 Task: Forward email with the signature Donald Hall with the subject Performance review from softage.1@softage.net to softage.10@softage.net with the message I need your input on the best approach to resolving a project issue., select last sentence, change the font color from current to maroon and background color to red Send the email
Action: Mouse moved to (886, 75)
Screenshot: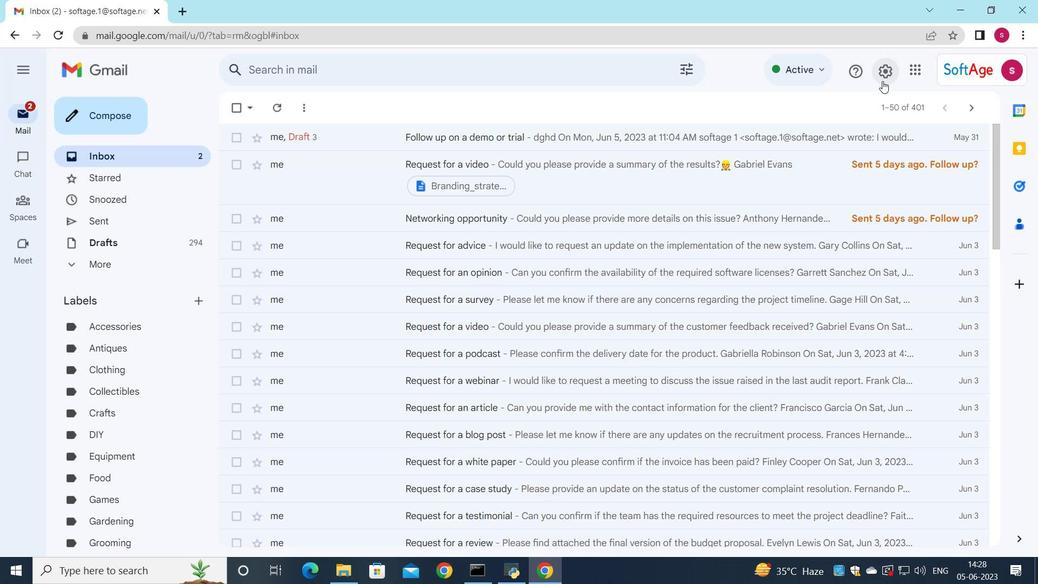 
Action: Mouse pressed left at (886, 75)
Screenshot: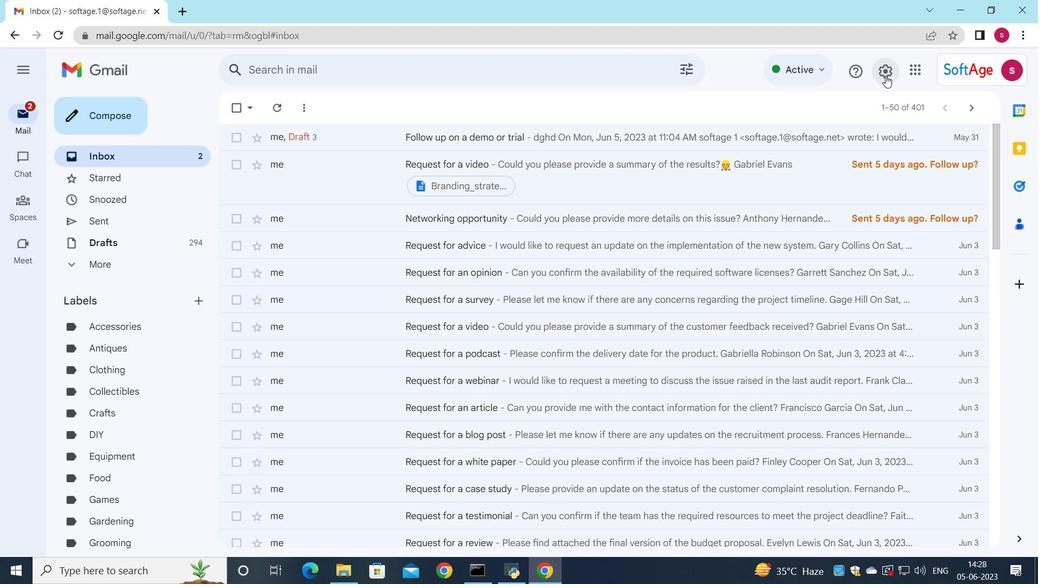 
Action: Mouse moved to (865, 141)
Screenshot: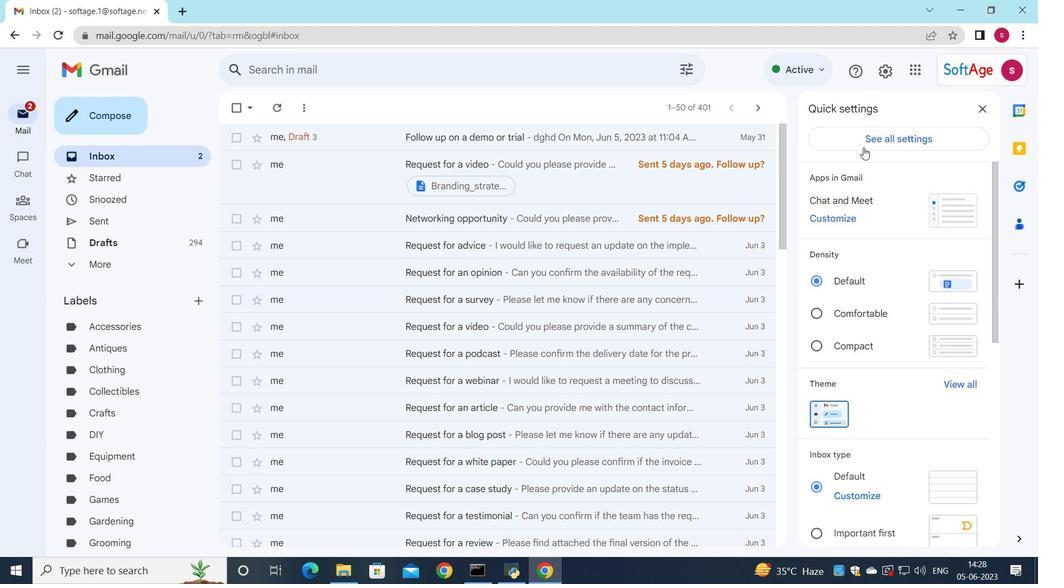 
Action: Mouse pressed left at (865, 141)
Screenshot: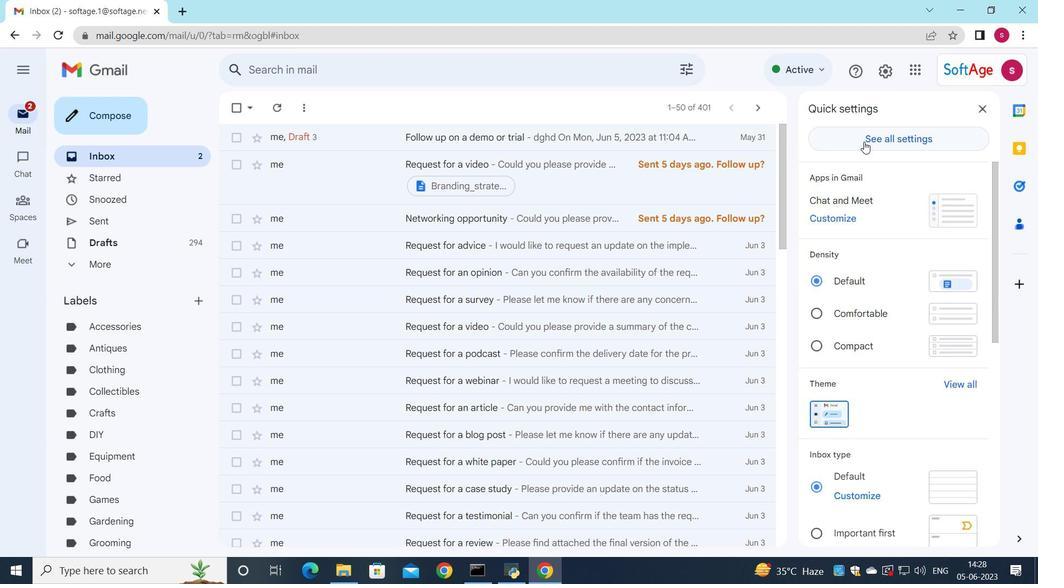 
Action: Mouse moved to (453, 221)
Screenshot: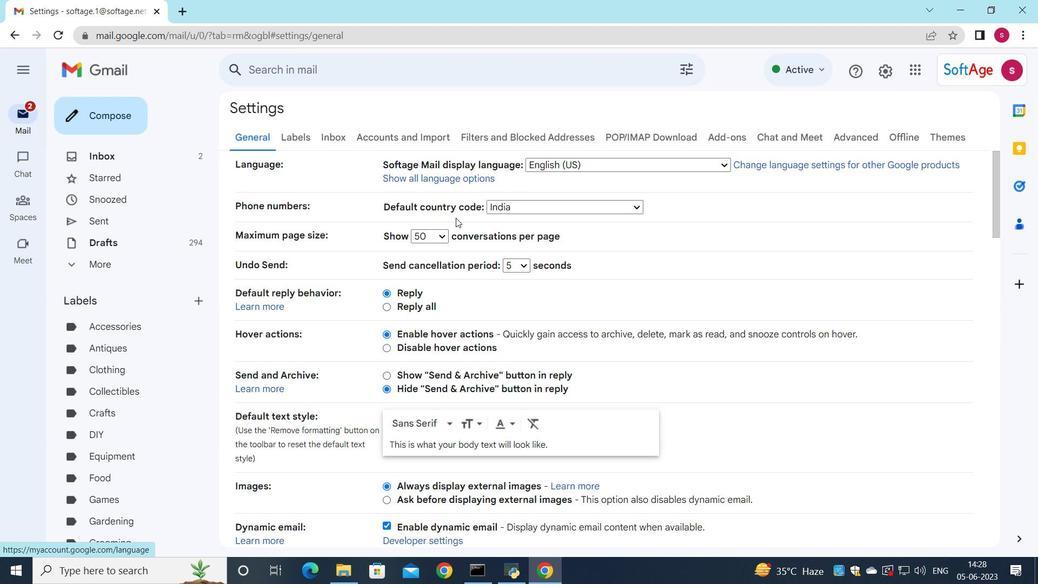 
Action: Mouse scrolled (453, 221) with delta (0, 0)
Screenshot: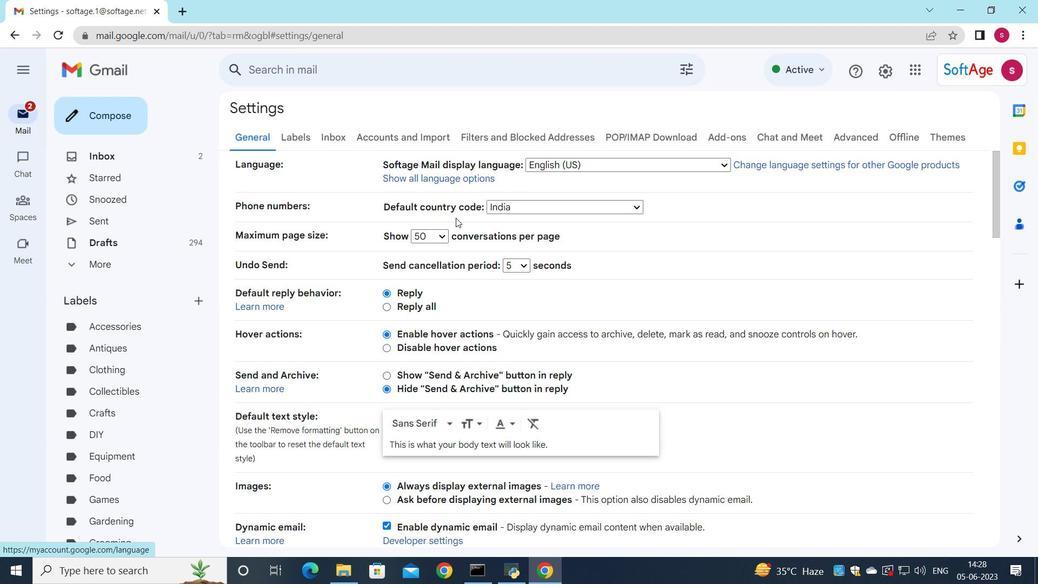 
Action: Mouse moved to (452, 222)
Screenshot: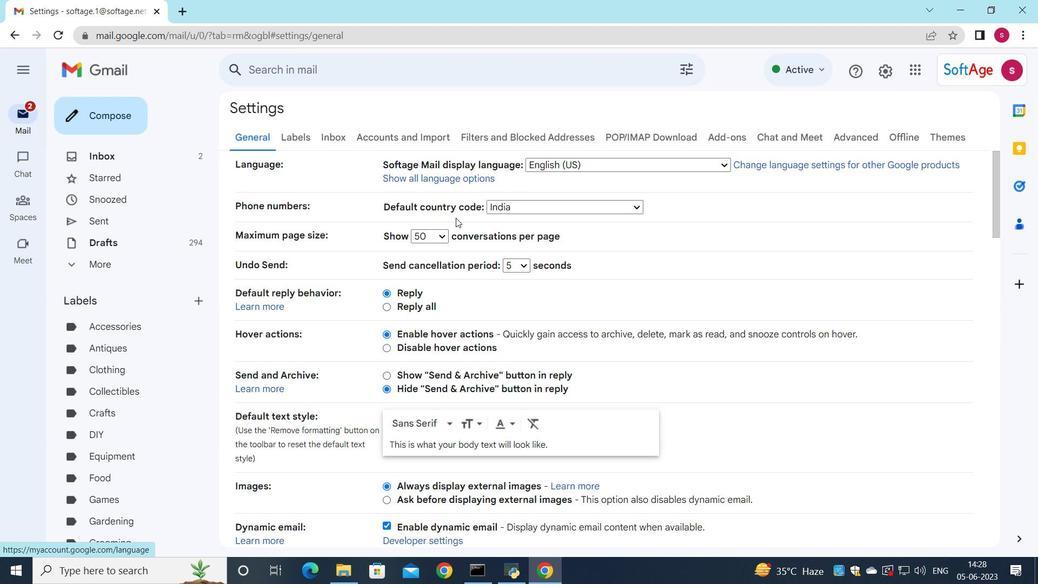 
Action: Mouse scrolled (452, 221) with delta (0, 0)
Screenshot: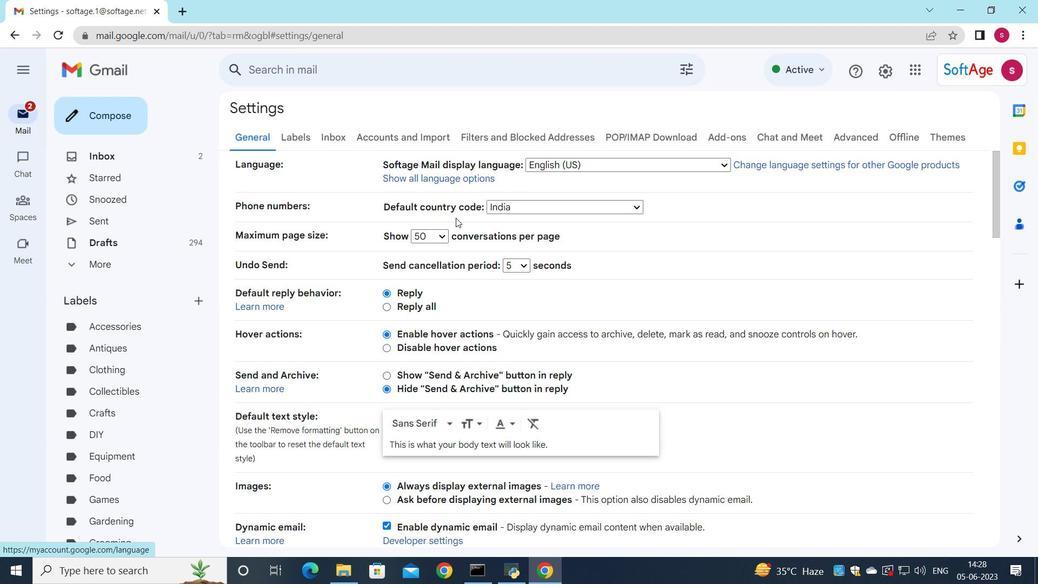 
Action: Mouse moved to (452, 222)
Screenshot: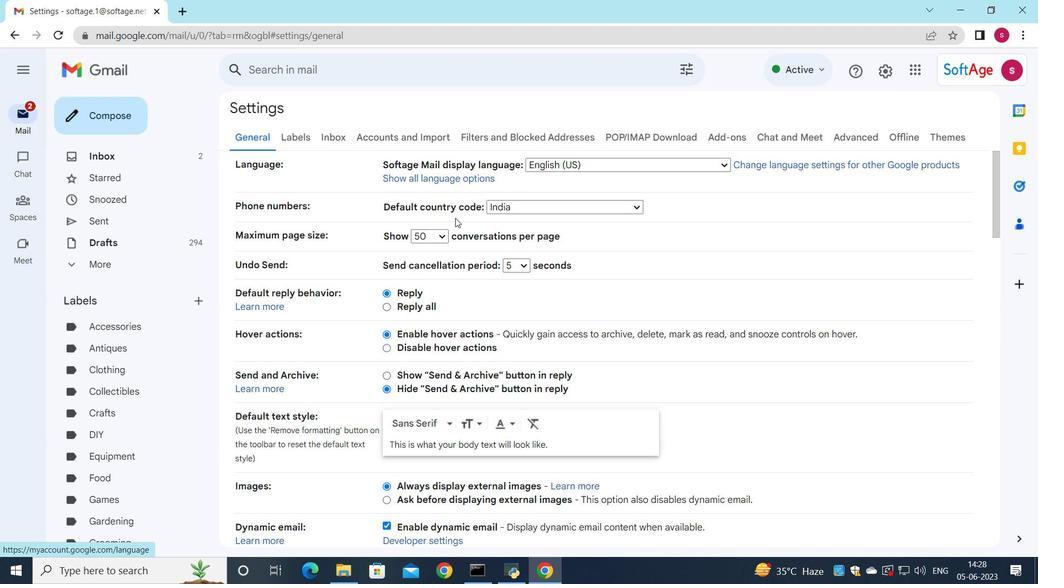 
Action: Mouse scrolled (452, 222) with delta (0, 0)
Screenshot: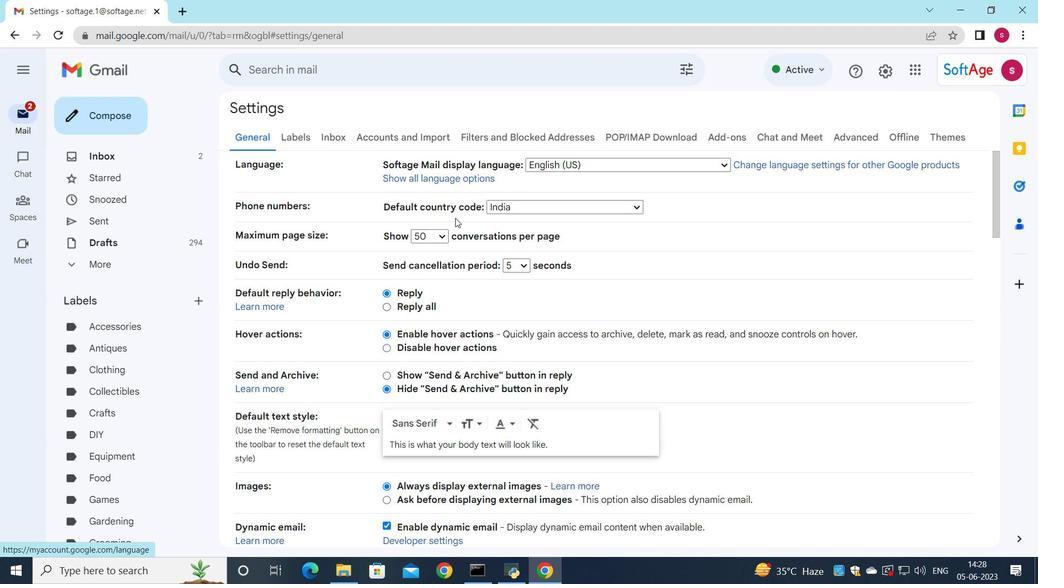 
Action: Mouse moved to (455, 223)
Screenshot: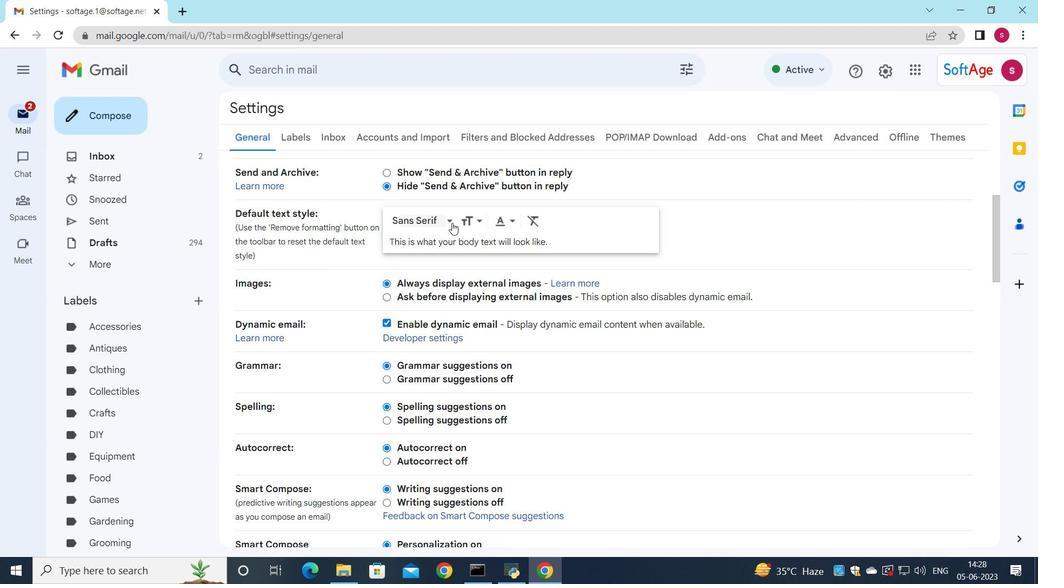 
Action: Mouse scrolled (455, 222) with delta (0, 0)
Screenshot: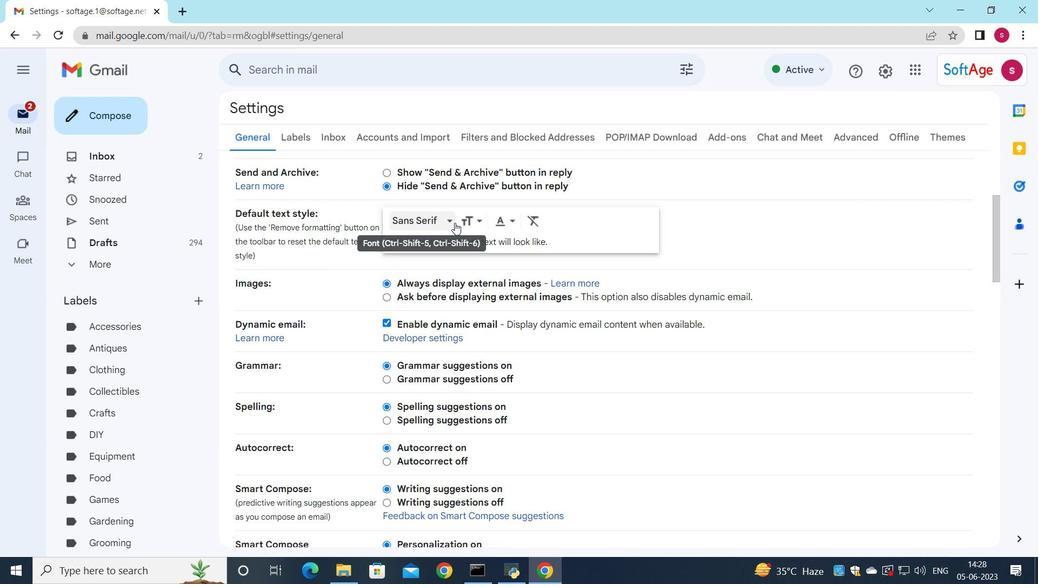 
Action: Mouse scrolled (455, 222) with delta (0, 0)
Screenshot: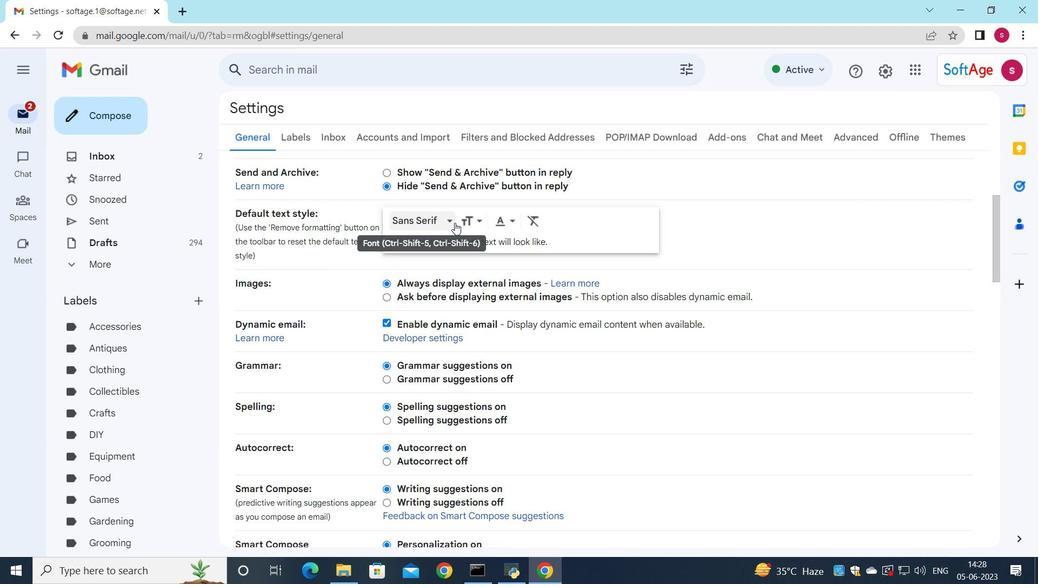 
Action: Mouse scrolled (455, 222) with delta (0, 0)
Screenshot: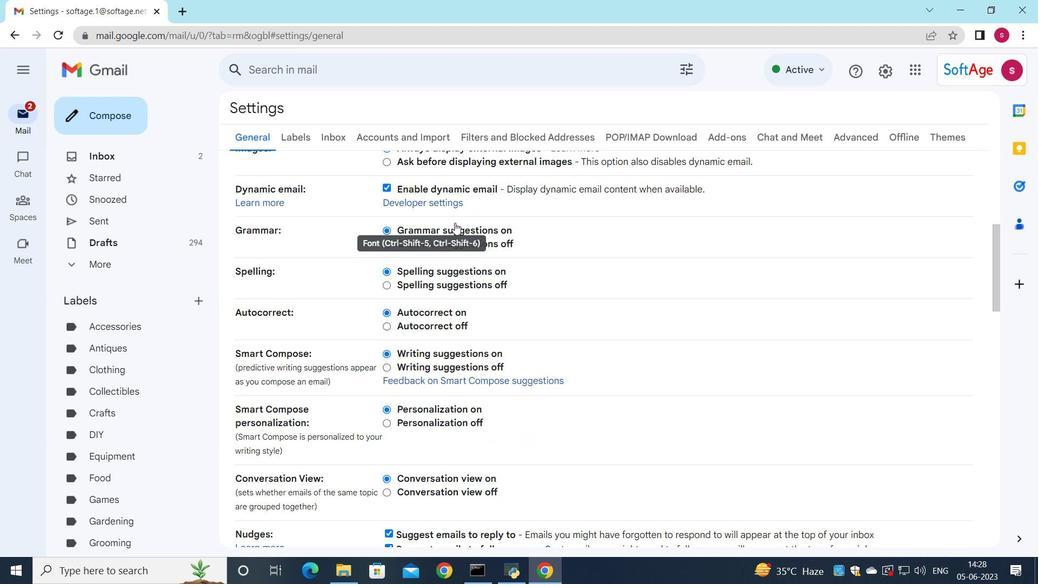 
Action: Mouse scrolled (455, 222) with delta (0, 0)
Screenshot: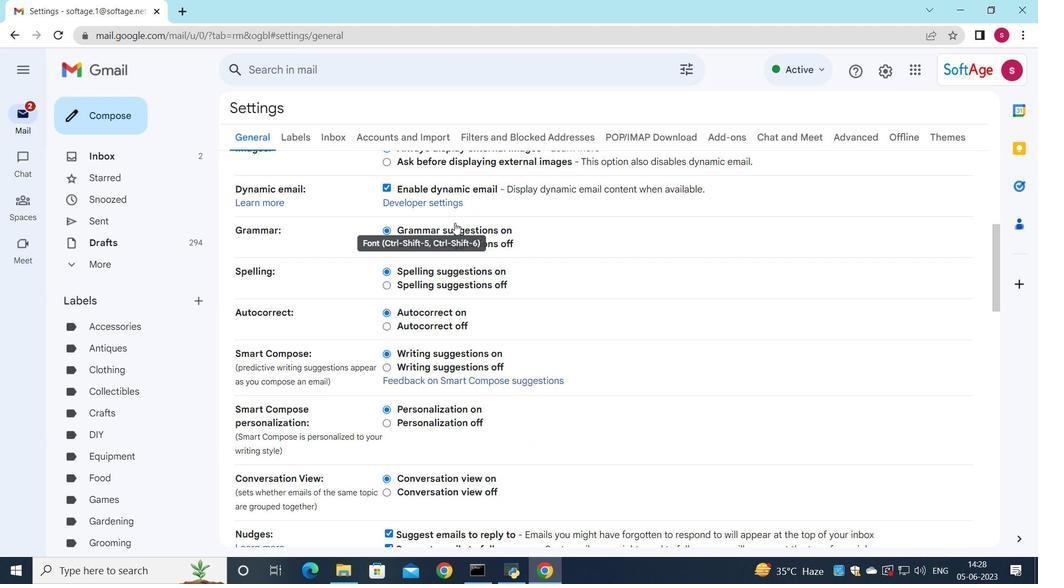 
Action: Mouse scrolled (455, 222) with delta (0, 0)
Screenshot: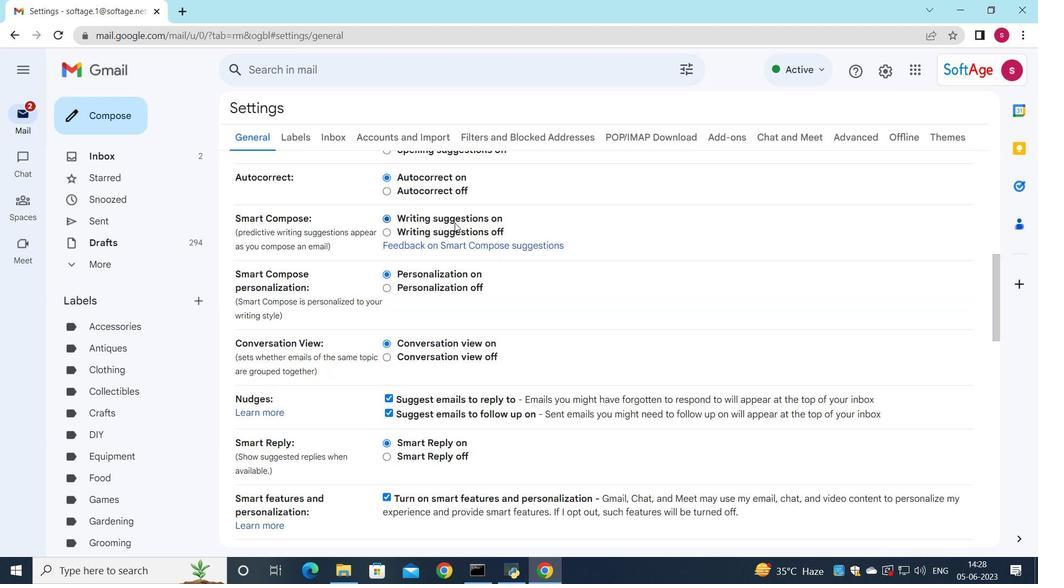 
Action: Mouse scrolled (455, 222) with delta (0, 0)
Screenshot: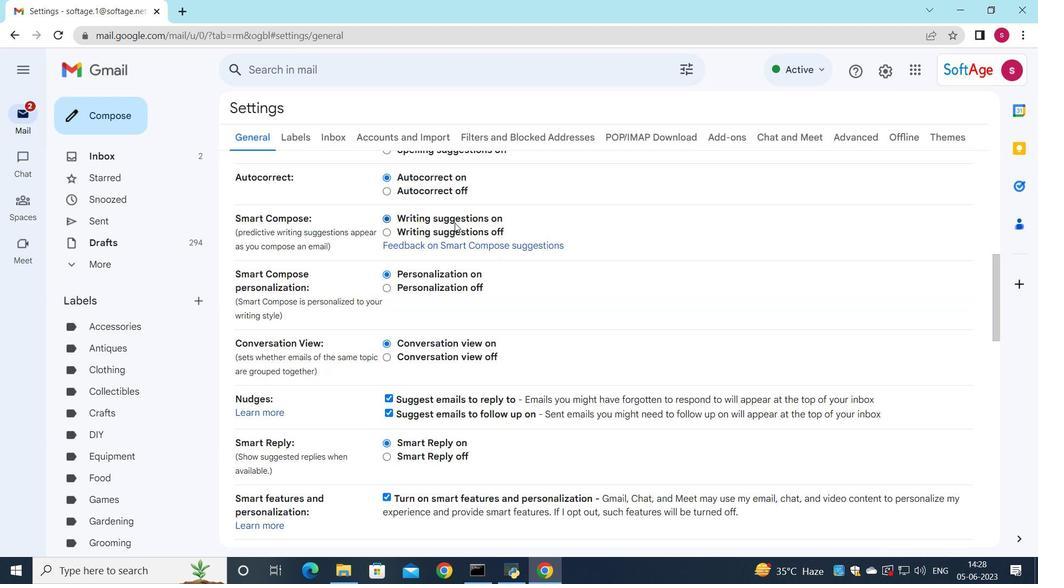 
Action: Mouse scrolled (455, 222) with delta (0, 0)
Screenshot: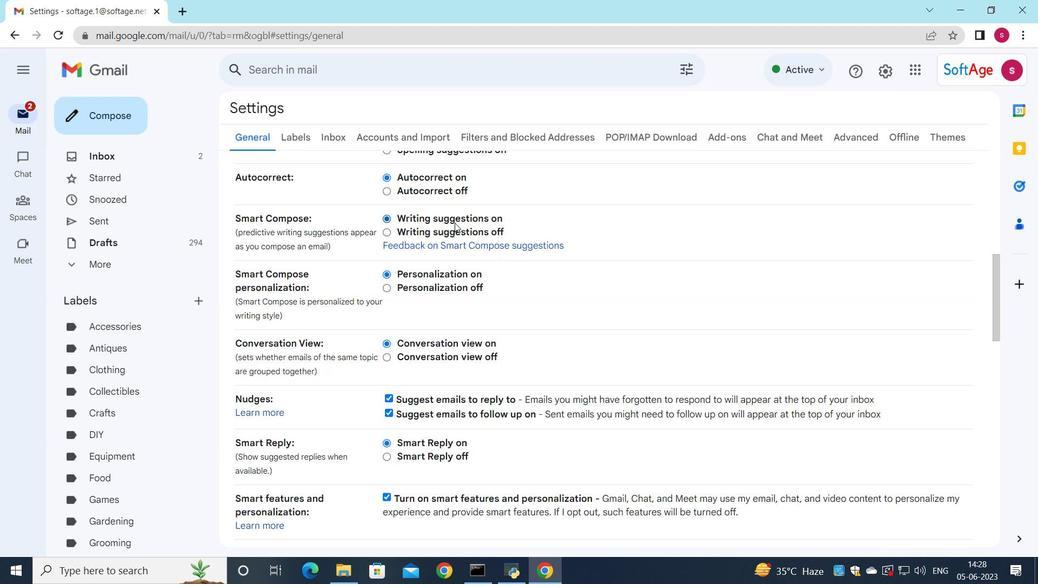 
Action: Mouse moved to (455, 223)
Screenshot: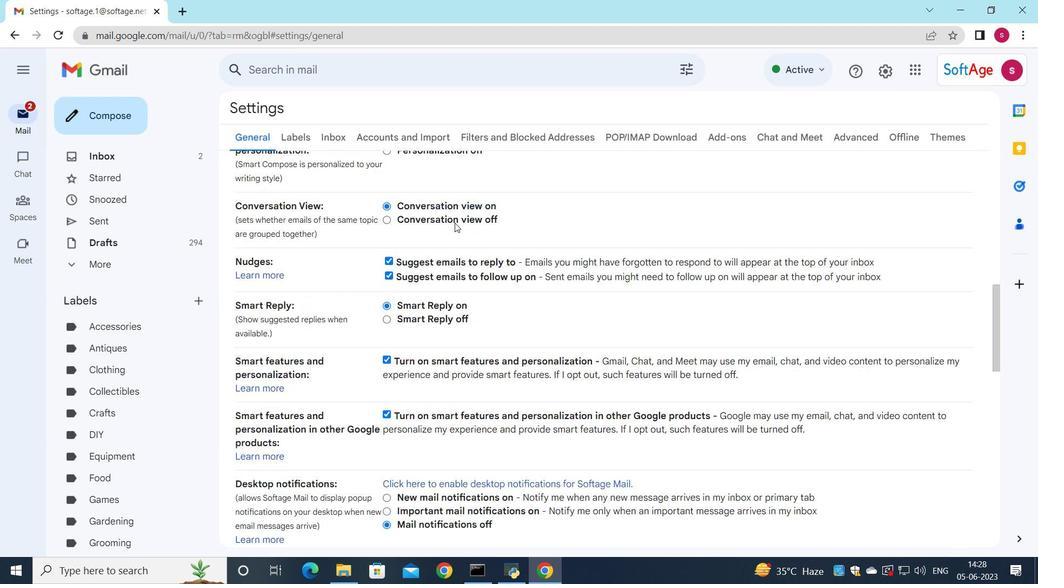 
Action: Mouse scrolled (455, 222) with delta (0, 0)
Screenshot: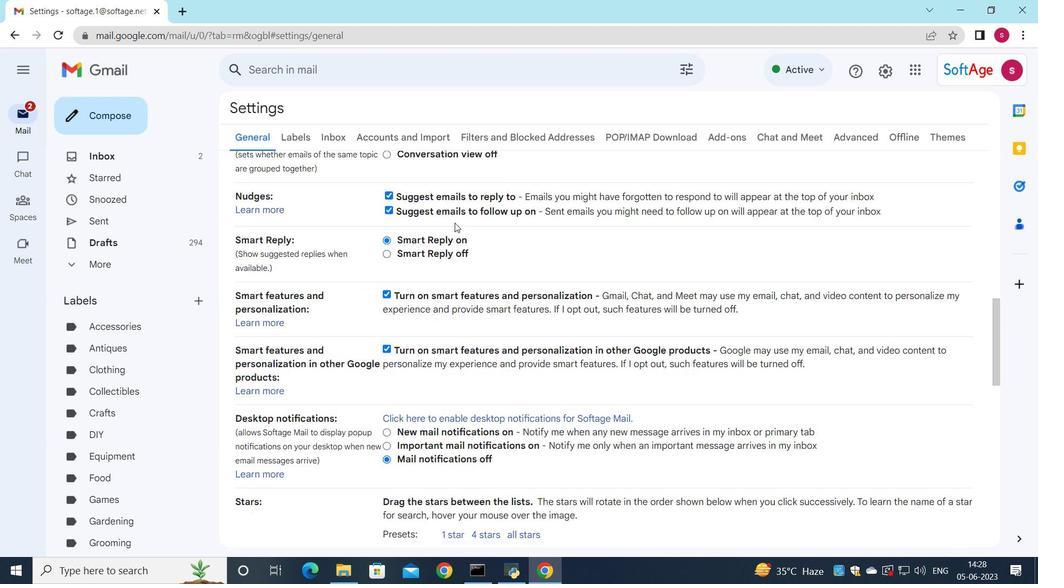 
Action: Mouse scrolled (455, 222) with delta (0, 0)
Screenshot: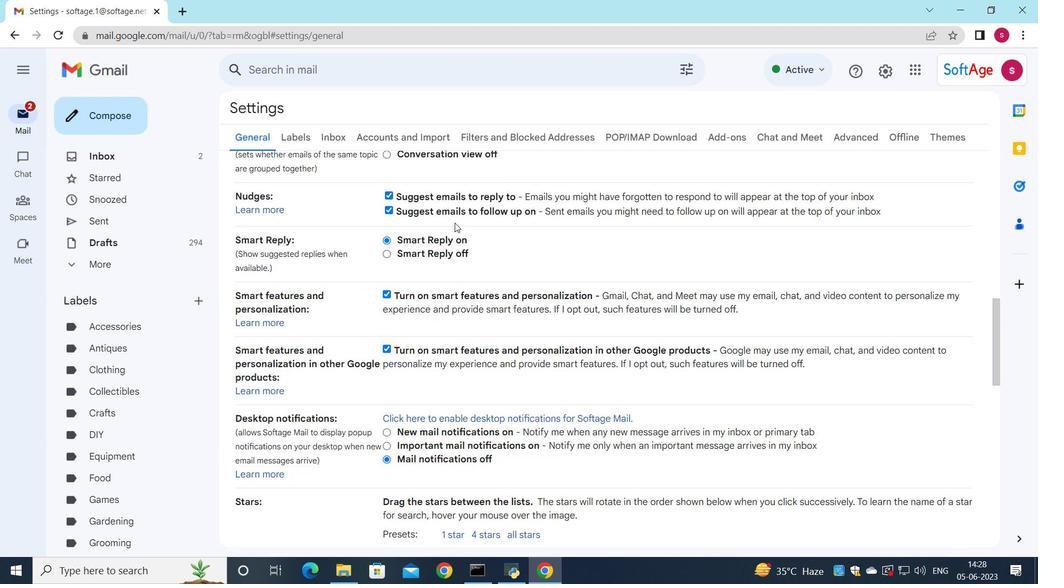 
Action: Mouse scrolled (455, 222) with delta (0, 0)
Screenshot: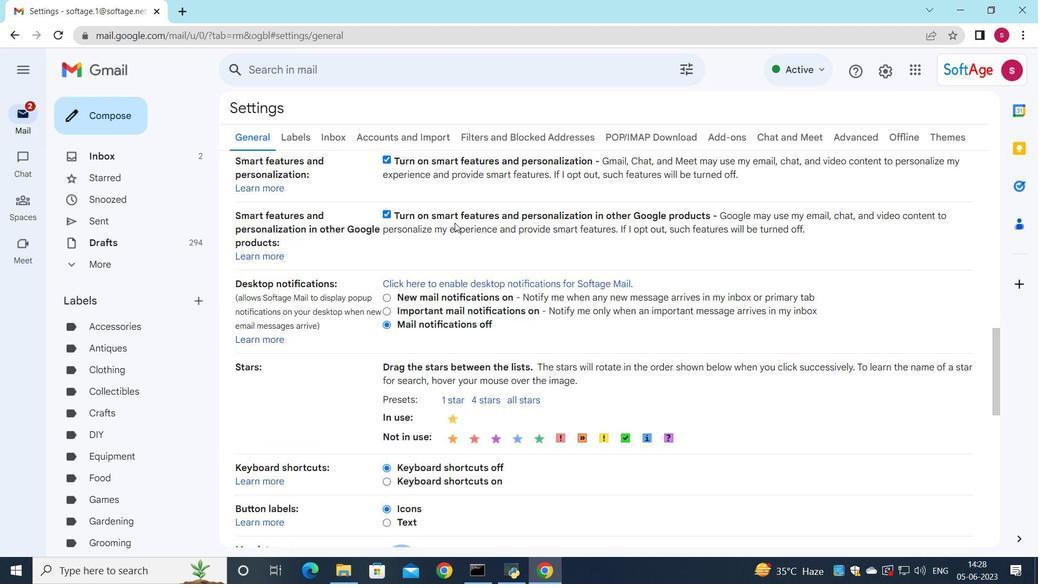
Action: Mouse scrolled (455, 222) with delta (0, 0)
Screenshot: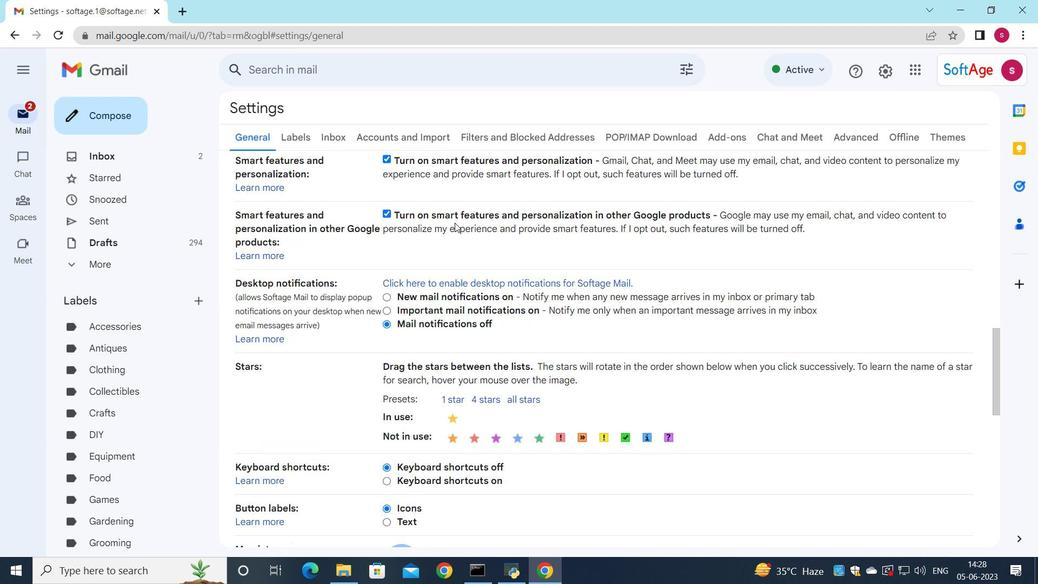 
Action: Mouse scrolled (455, 222) with delta (0, 0)
Screenshot: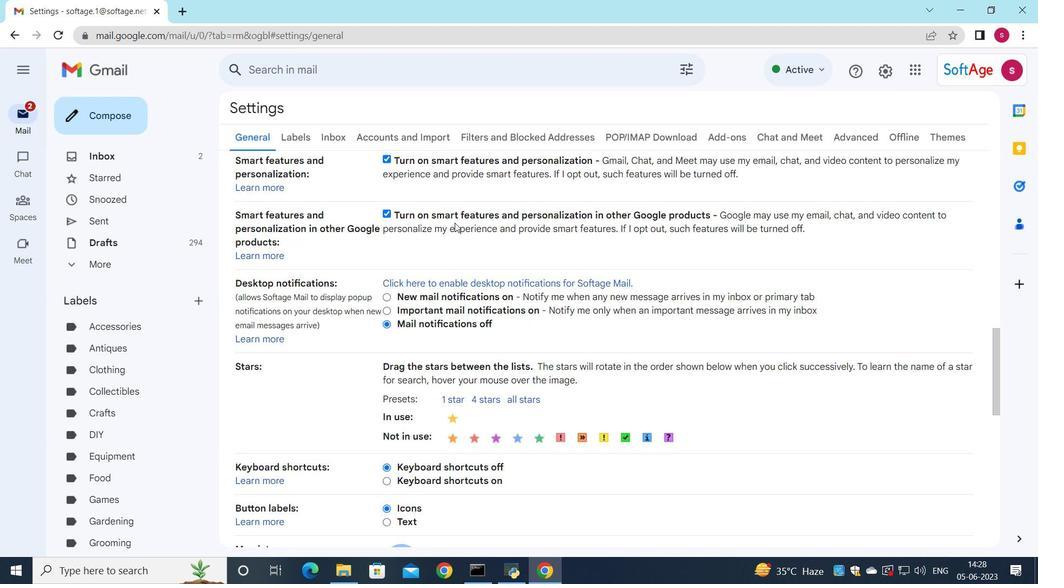 
Action: Mouse scrolled (455, 222) with delta (0, 0)
Screenshot: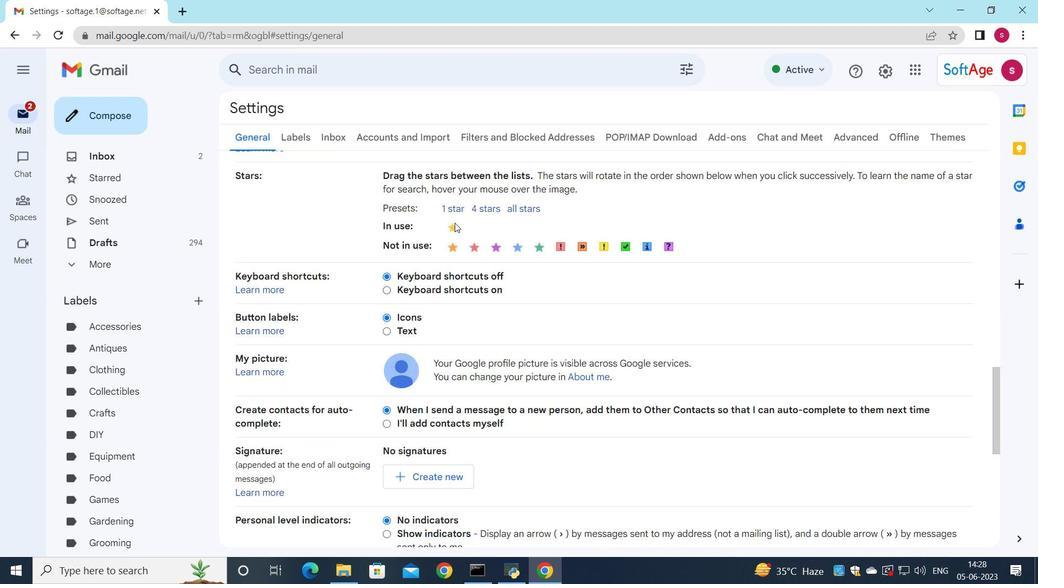 
Action: Mouse scrolled (455, 222) with delta (0, 0)
Screenshot: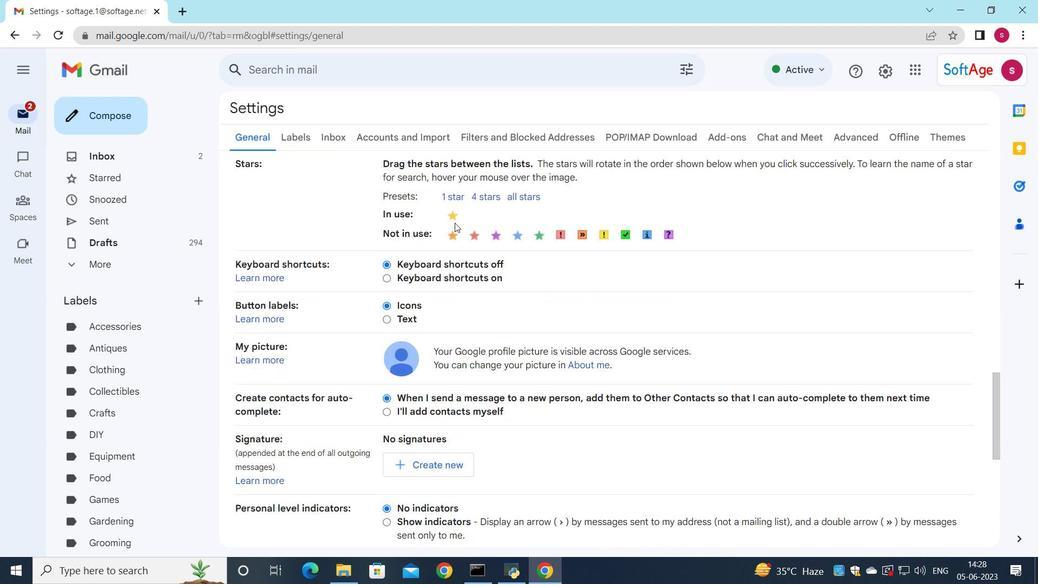 
Action: Mouse moved to (436, 331)
Screenshot: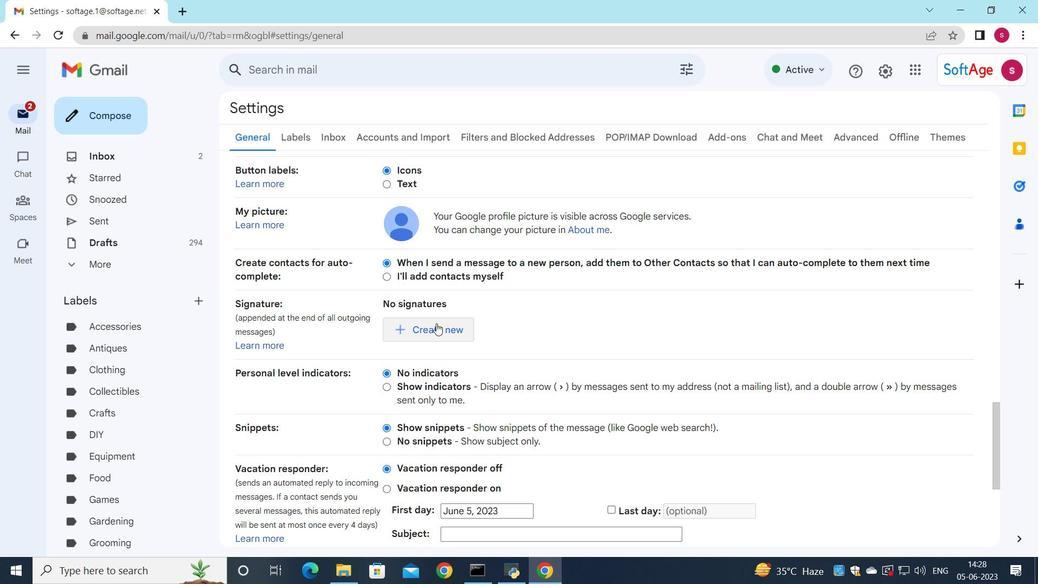 
Action: Mouse pressed left at (436, 331)
Screenshot: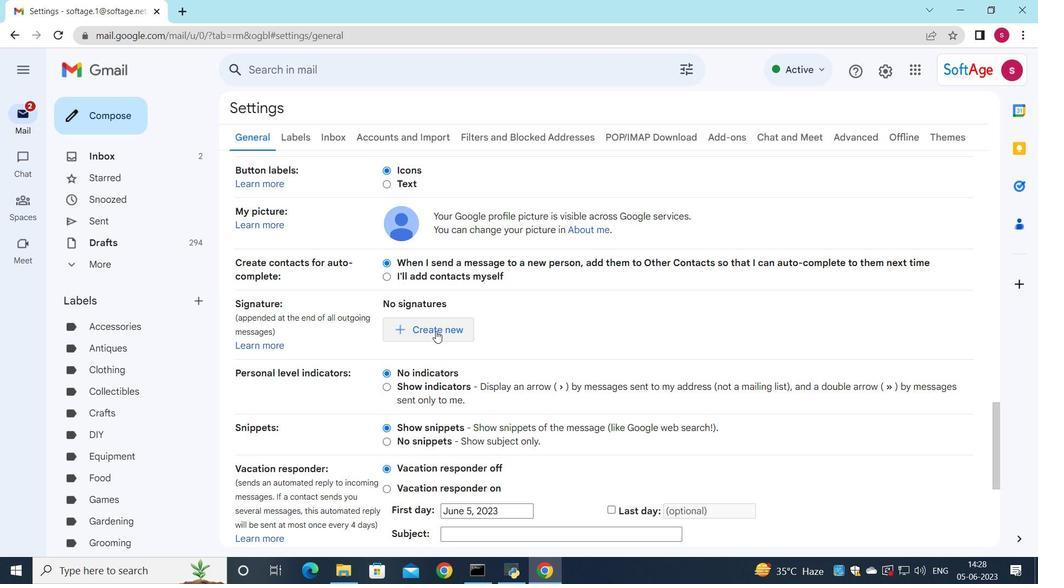 
Action: Mouse moved to (452, 271)
Screenshot: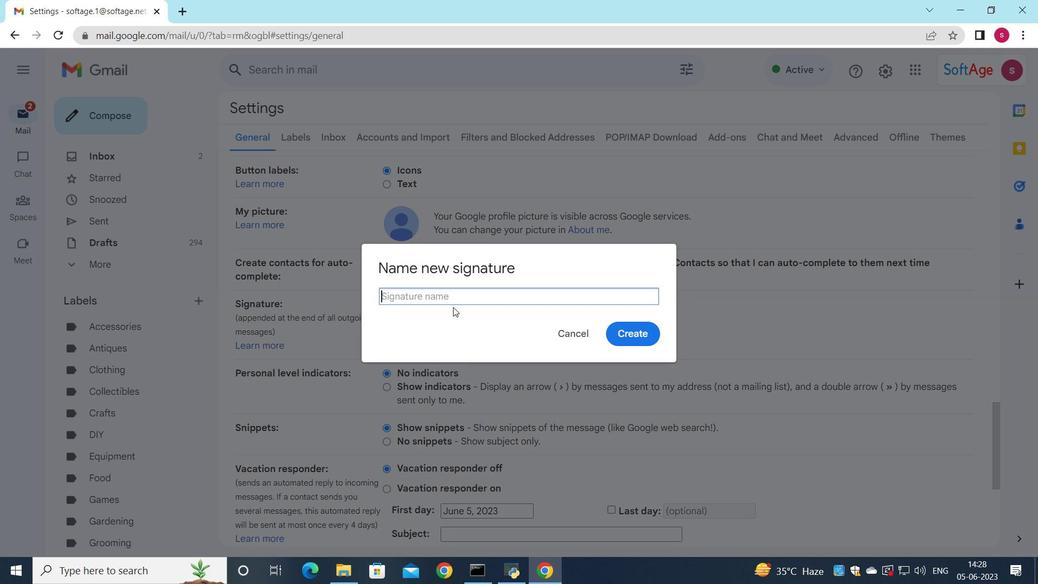
Action: Key pressed <Key.shift>Donald<Key.space><Key.shift>hall<Key.backspace><Key.backspace><Key.backspace><Key.backspace><Key.shift><Key.shift>Hall
Screenshot: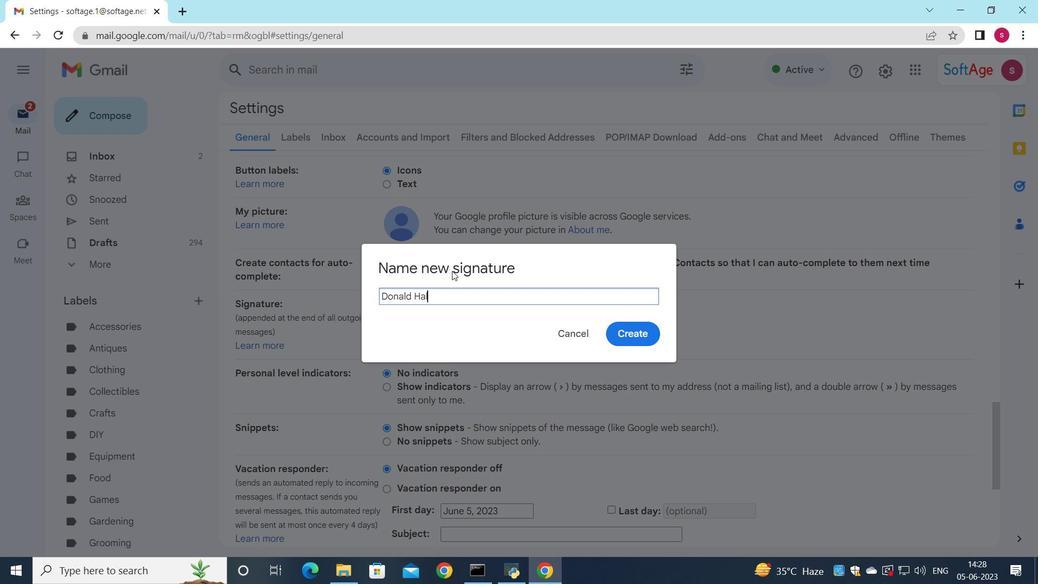 
Action: Mouse moved to (647, 328)
Screenshot: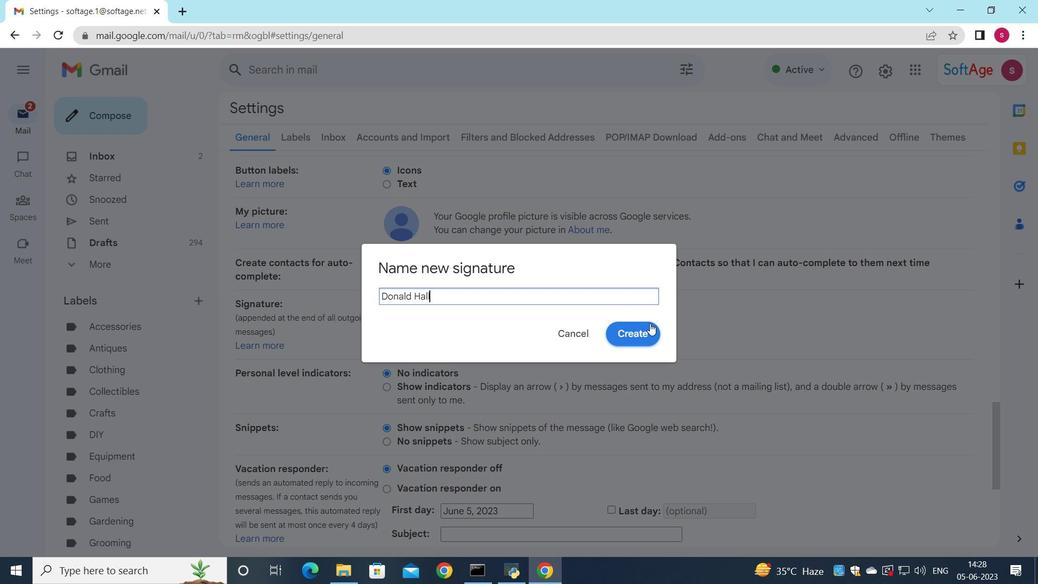 
Action: Mouse pressed left at (647, 328)
Screenshot: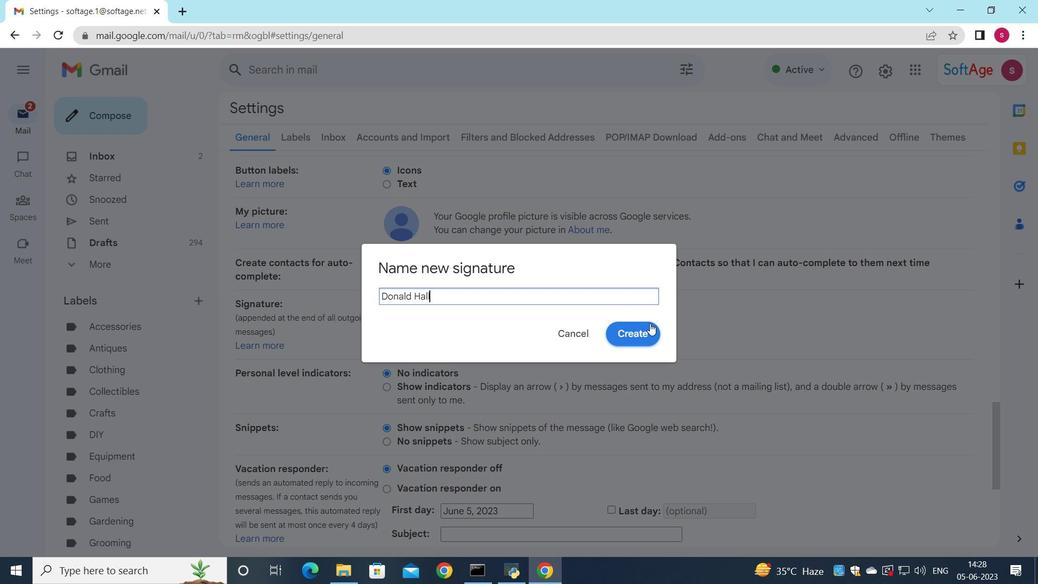 
Action: Mouse moved to (649, 329)
Screenshot: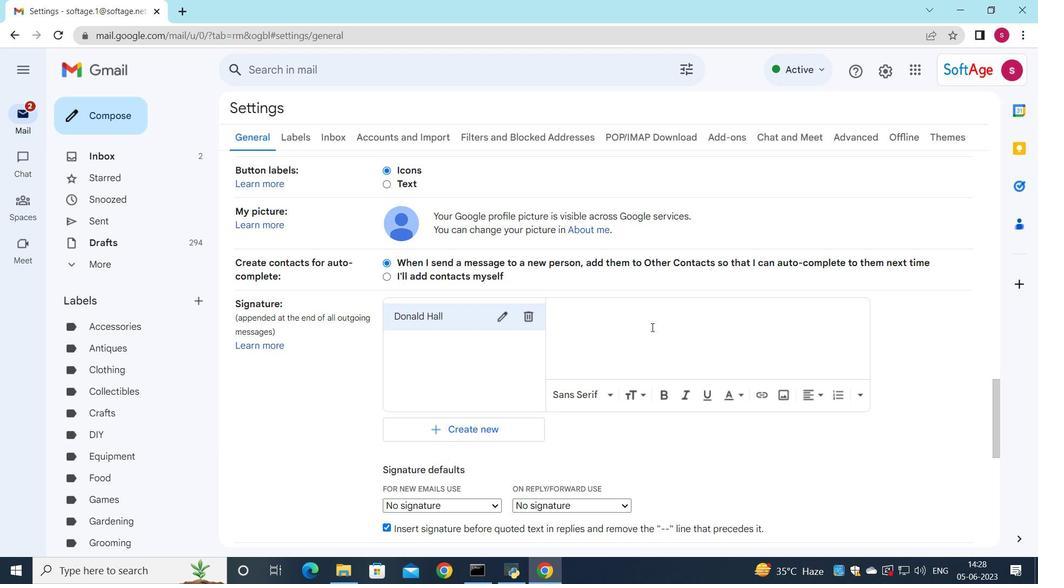 
Action: Mouse pressed left at (649, 329)
Screenshot: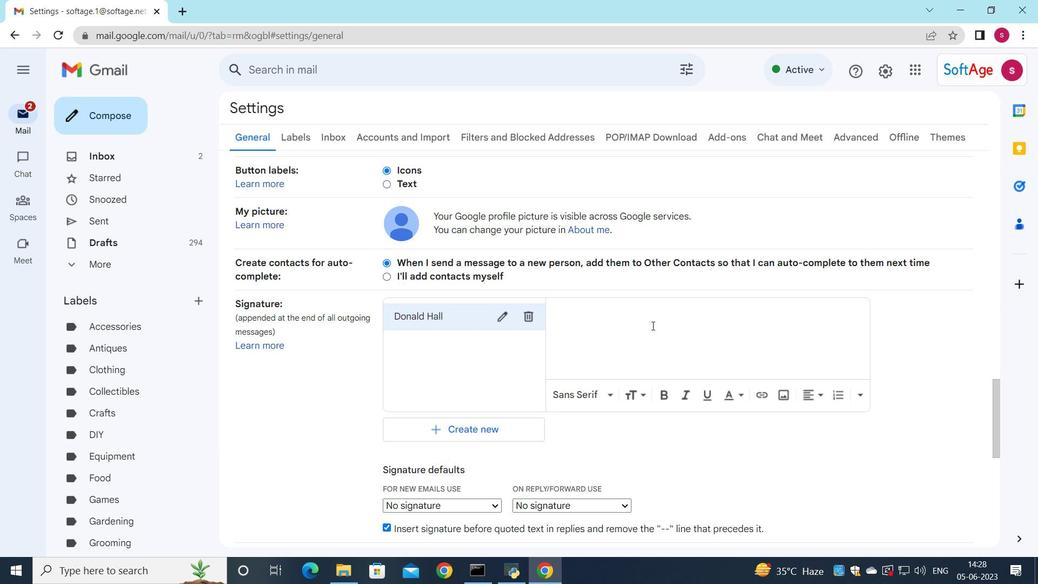 
Action: Key pressed <Key.shift>Donald<Key.space><Key.shift>Hall
Screenshot: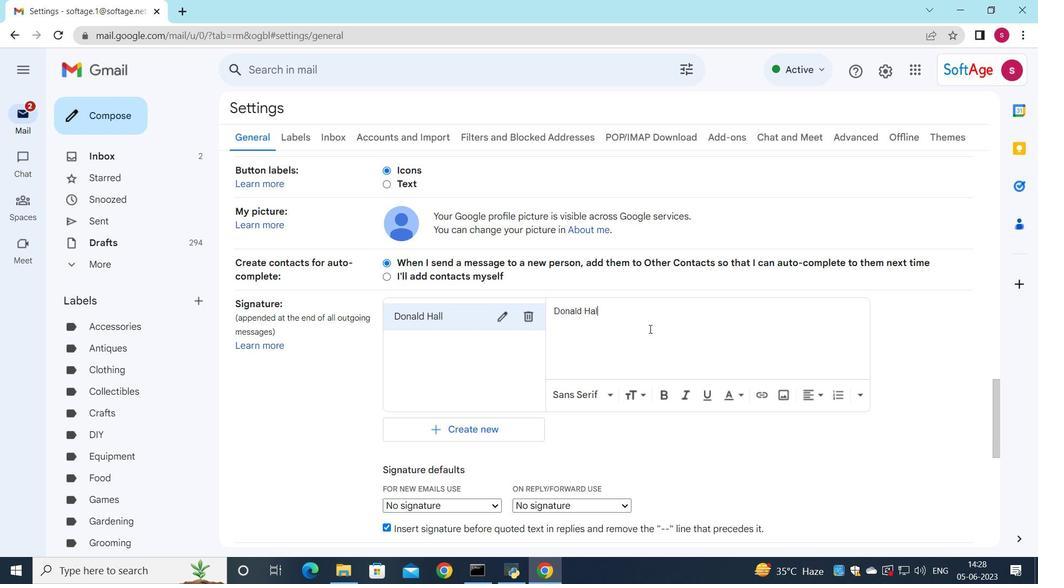 
Action: Mouse scrolled (649, 328) with delta (0, 0)
Screenshot: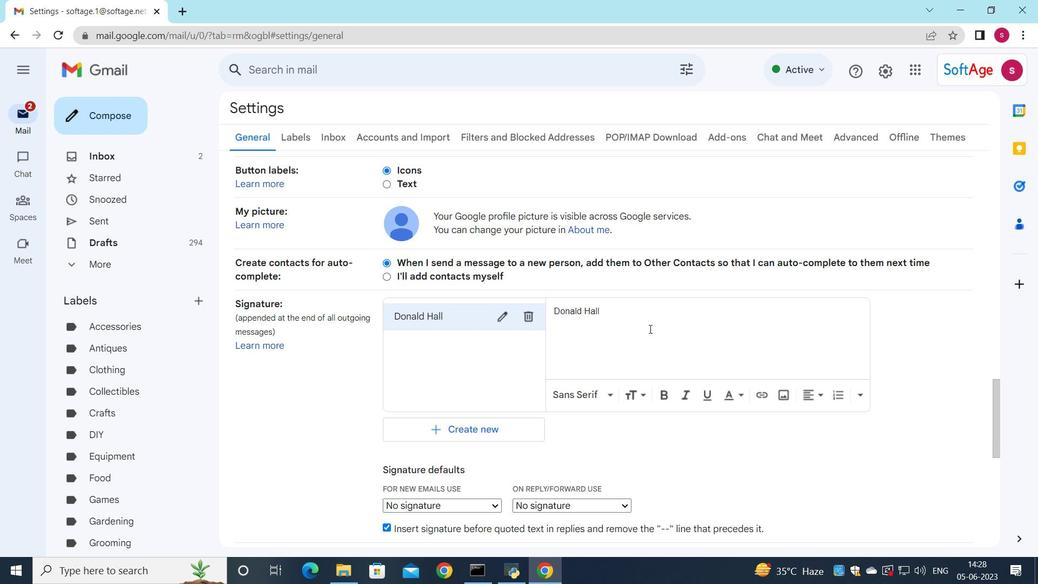 
Action: Mouse scrolled (649, 328) with delta (0, 0)
Screenshot: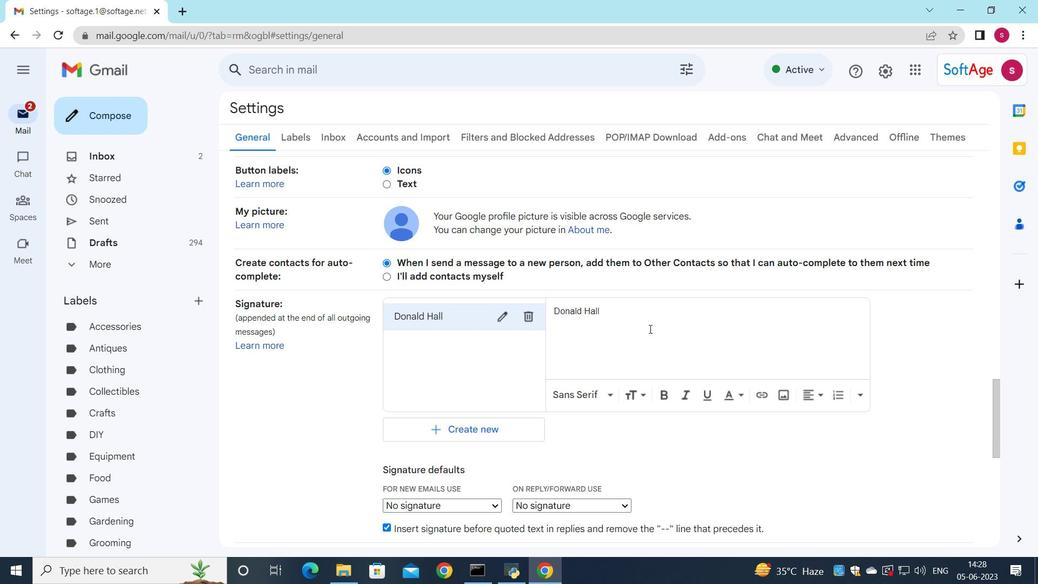 
Action: Mouse scrolled (649, 328) with delta (0, 0)
Screenshot: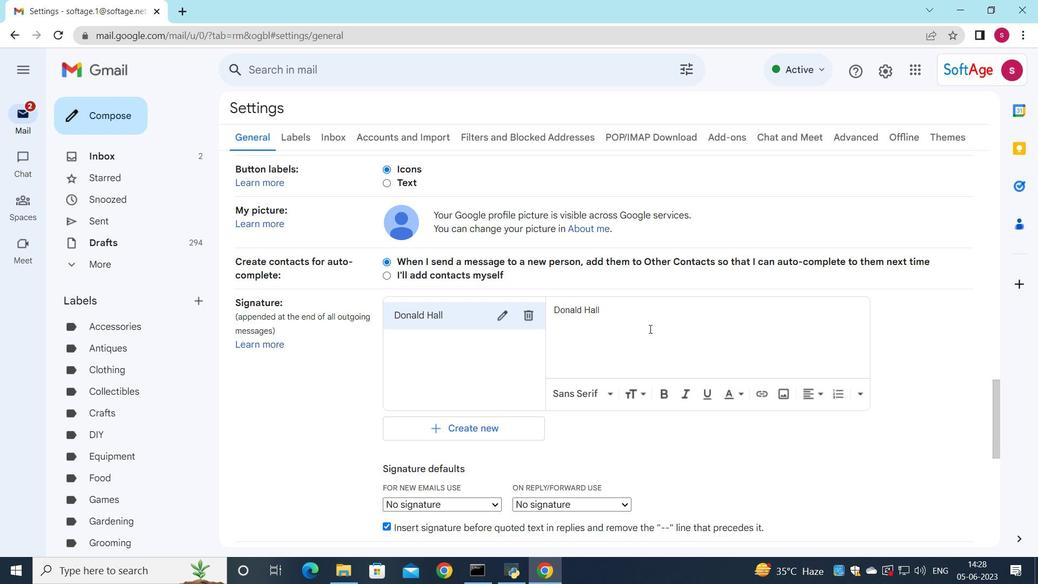 
Action: Mouse scrolled (649, 328) with delta (0, 0)
Screenshot: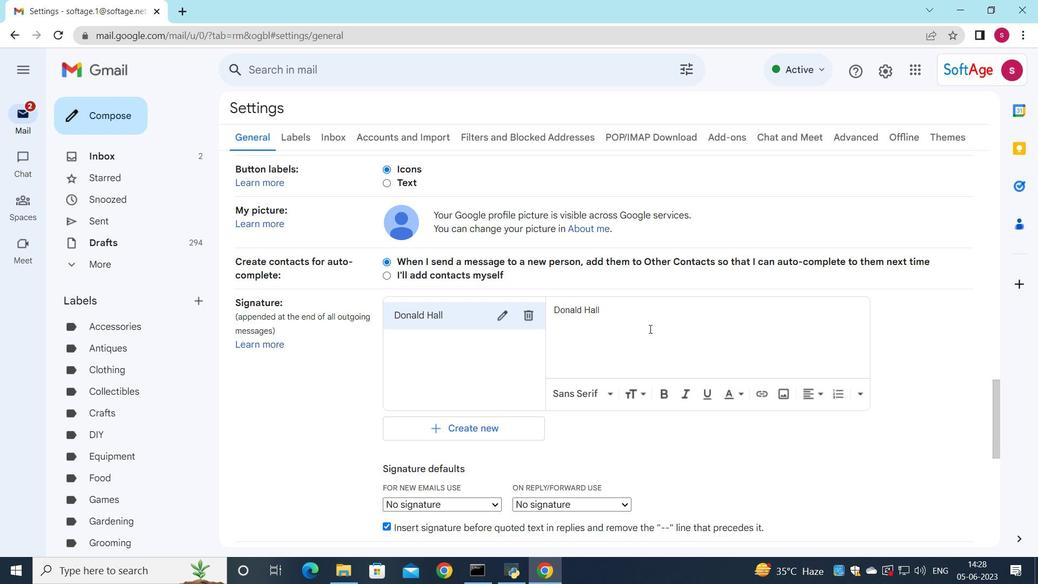 
Action: Mouse scrolled (649, 328) with delta (0, 0)
Screenshot: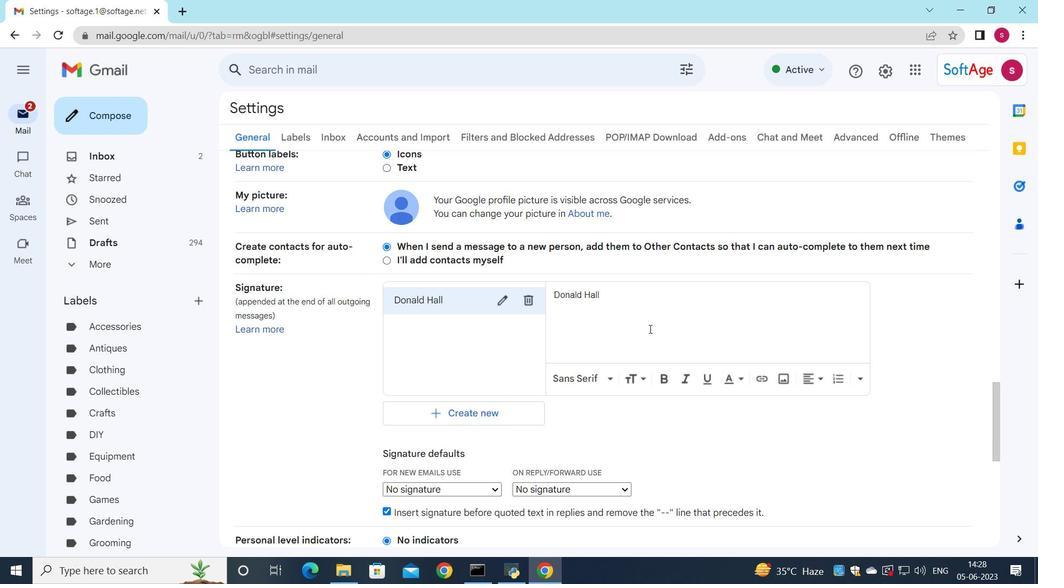 
Action: Mouse moved to (490, 153)
Screenshot: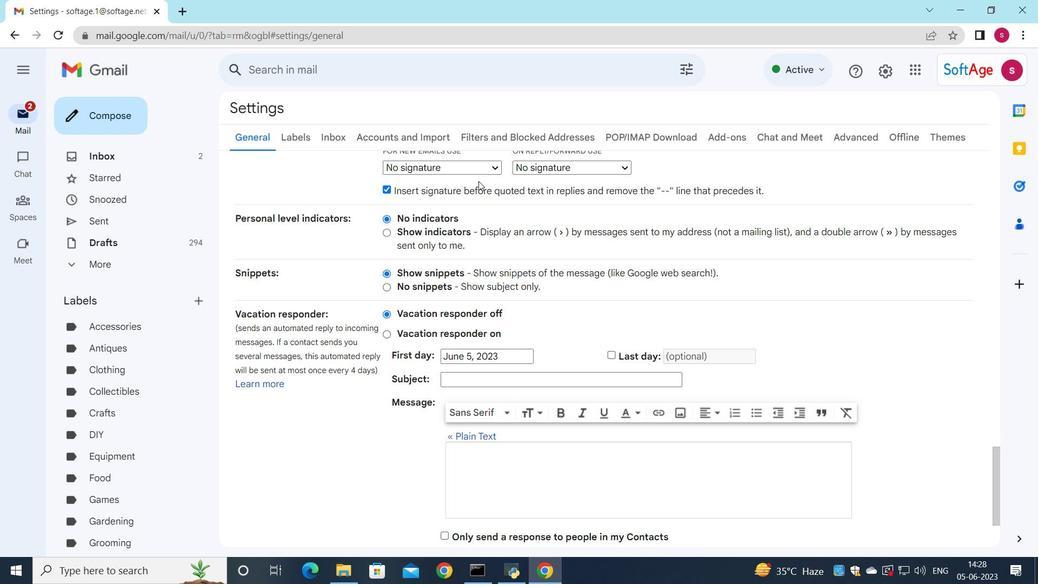 
Action: Mouse pressed left at (490, 153)
Screenshot: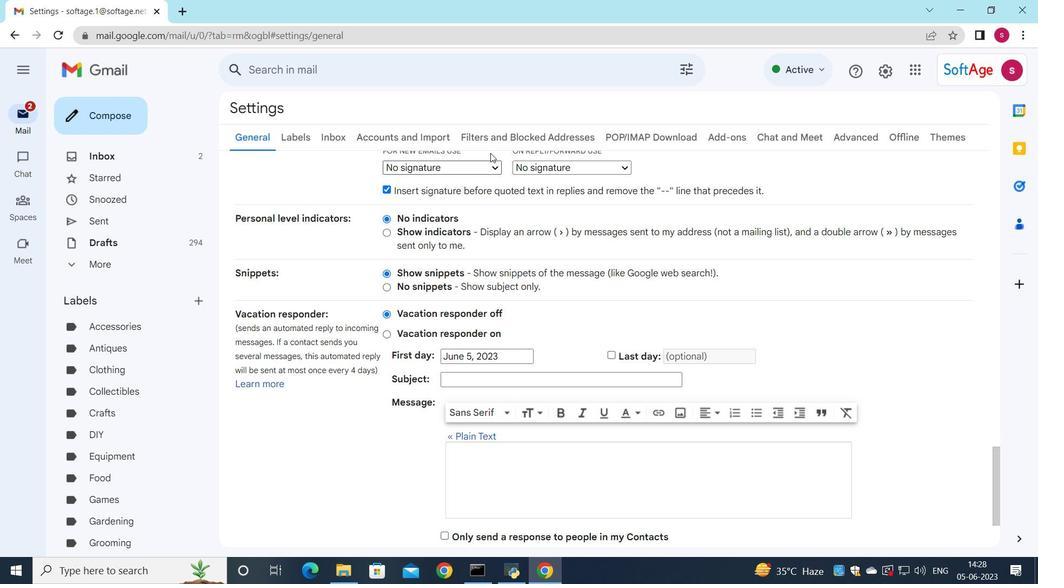 
Action: Mouse moved to (483, 168)
Screenshot: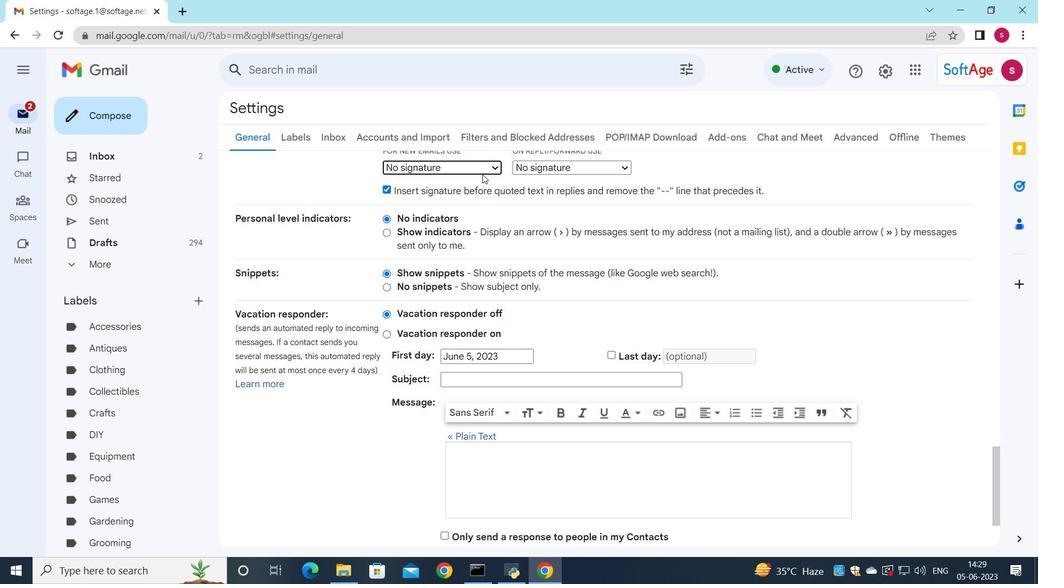 
Action: Mouse pressed left at (483, 168)
Screenshot: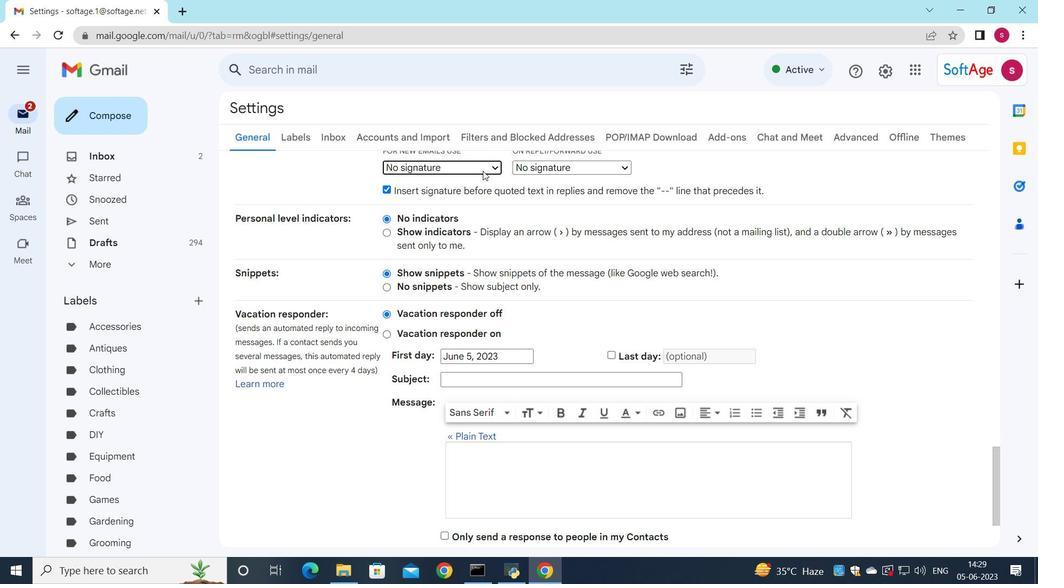 
Action: Mouse moved to (480, 197)
Screenshot: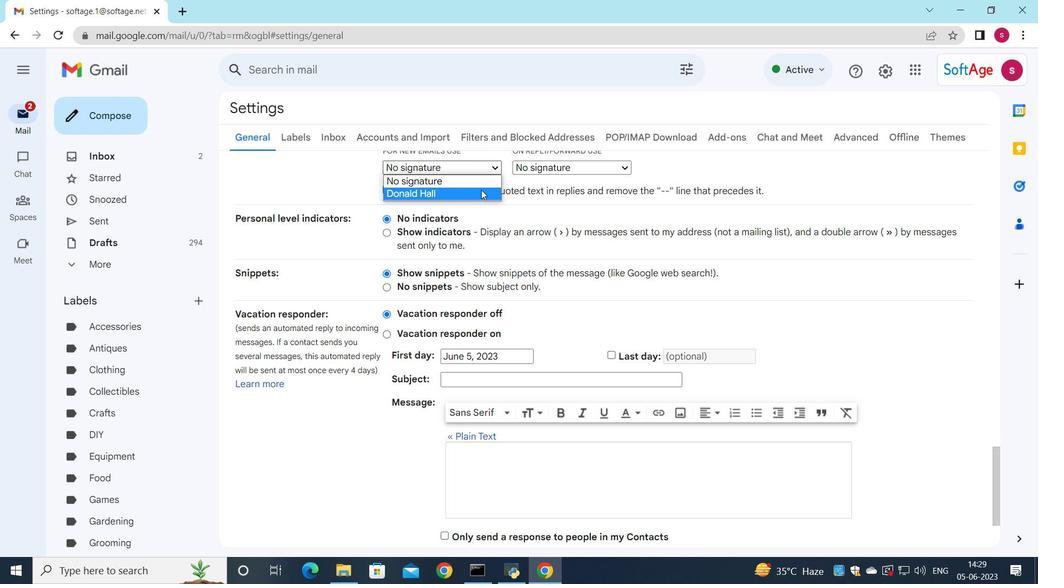 
Action: Mouse pressed left at (480, 197)
Screenshot: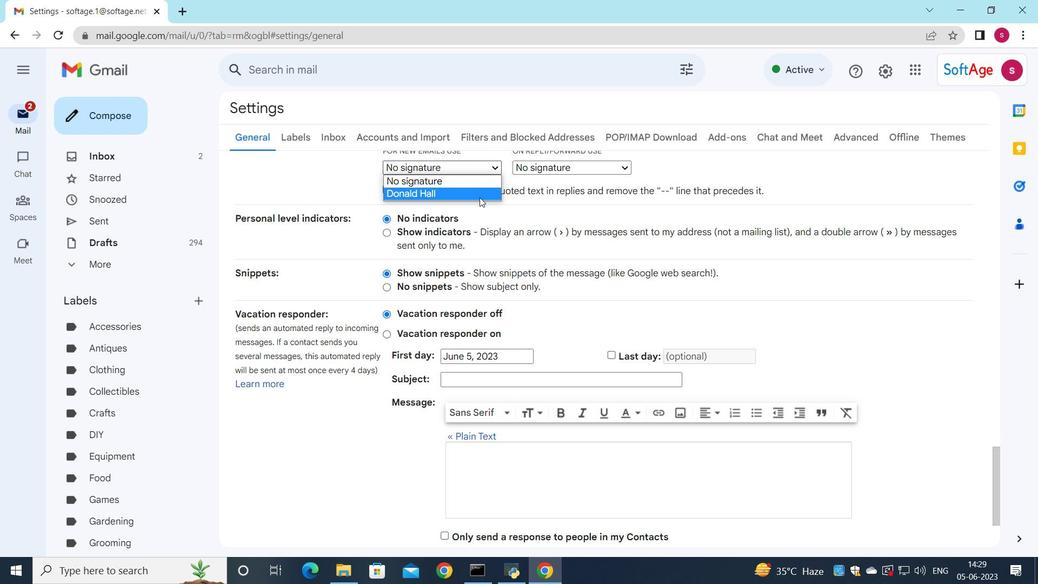 
Action: Mouse moved to (519, 169)
Screenshot: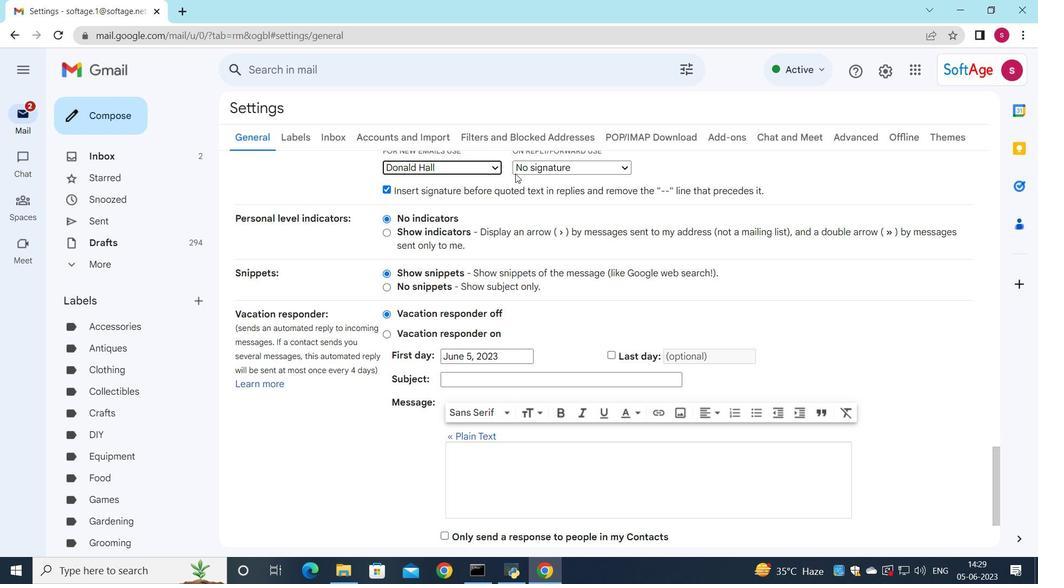 
Action: Mouse pressed left at (519, 169)
Screenshot: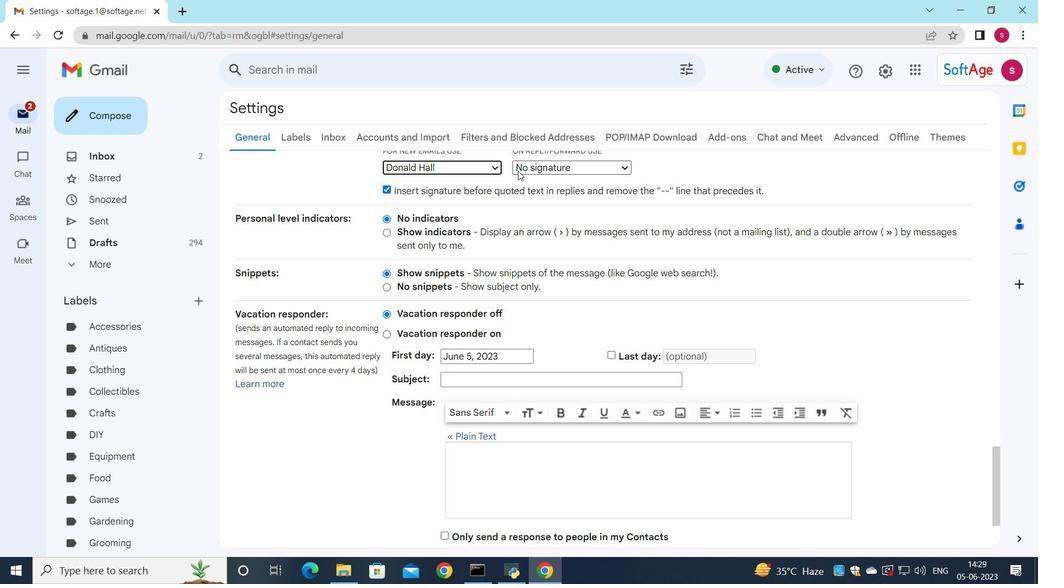 
Action: Mouse moved to (518, 193)
Screenshot: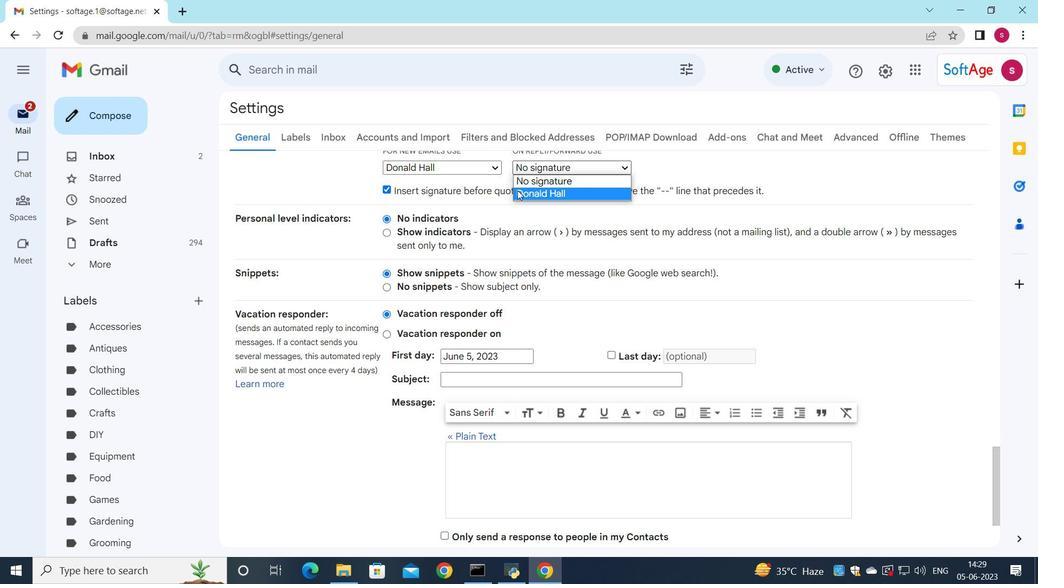 
Action: Mouse pressed left at (518, 193)
Screenshot: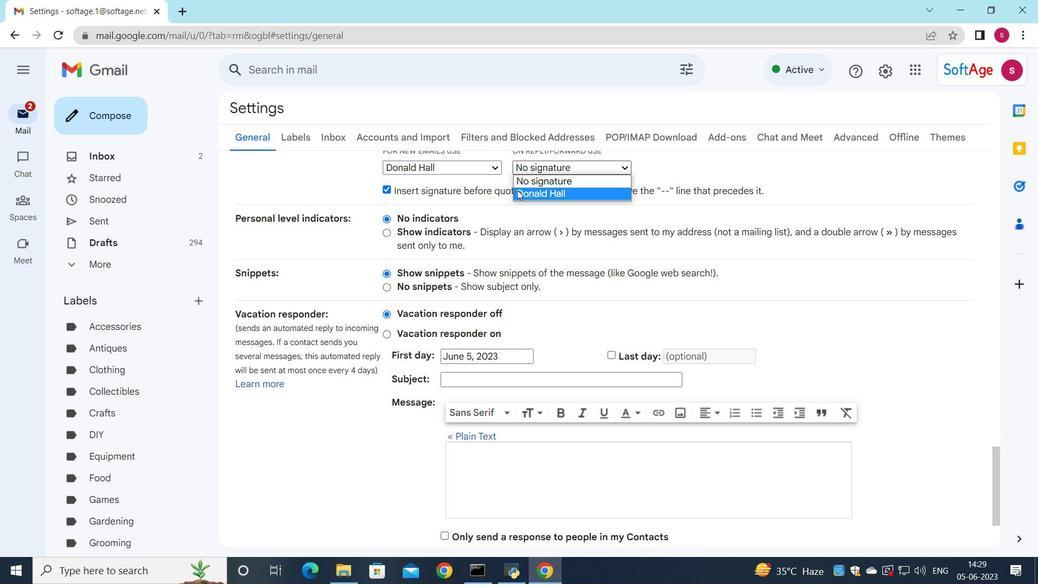 
Action: Mouse scrolled (518, 192) with delta (0, 0)
Screenshot: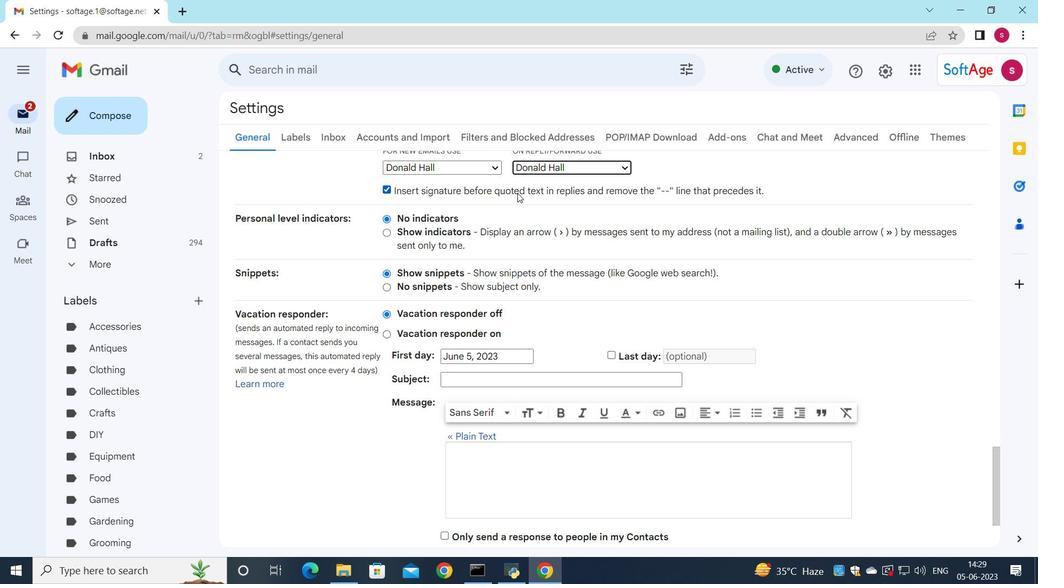 
Action: Mouse scrolled (518, 192) with delta (0, 0)
Screenshot: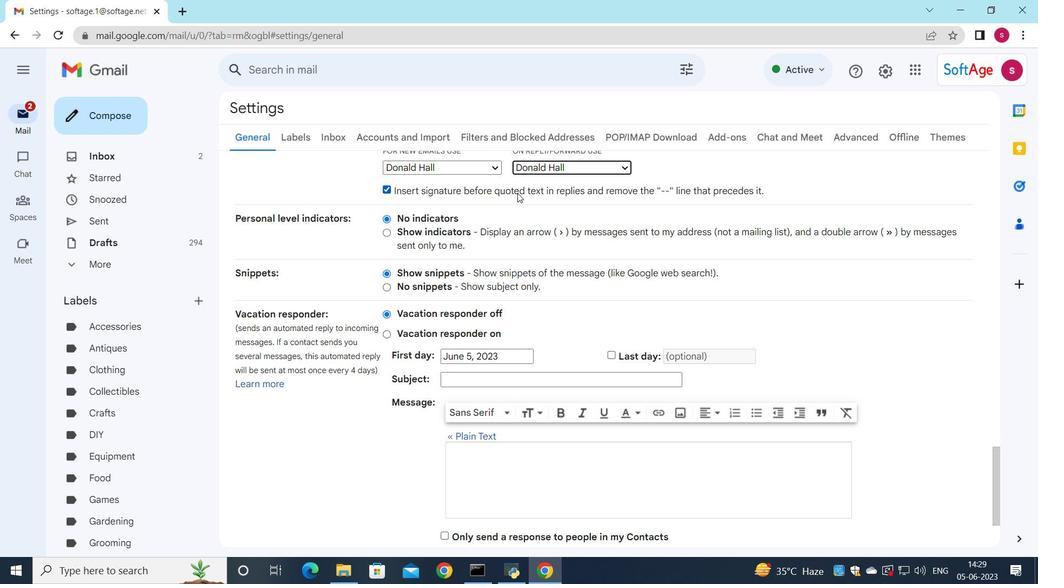 
Action: Mouse scrolled (518, 192) with delta (0, 0)
Screenshot: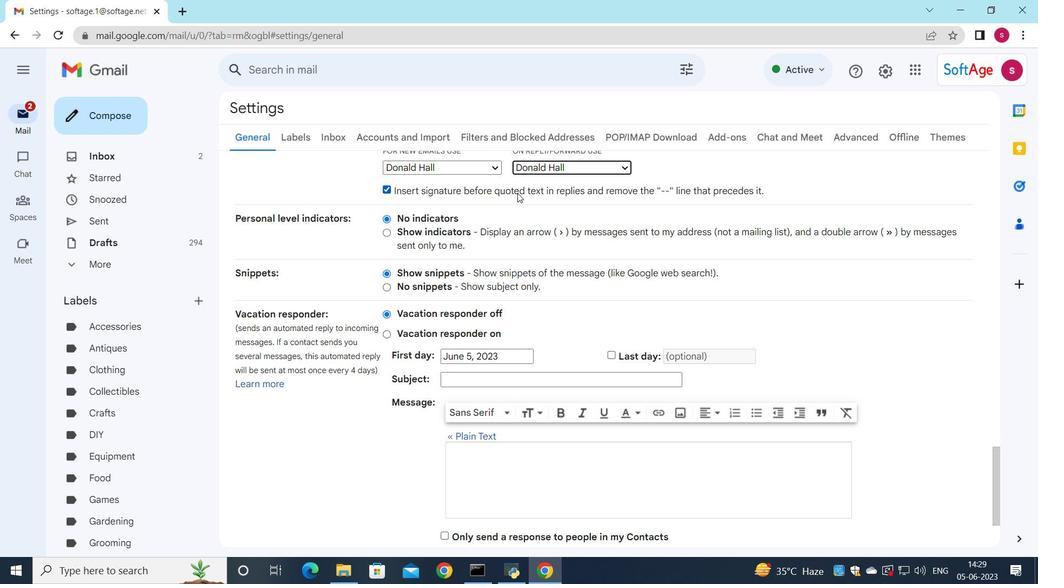 
Action: Mouse scrolled (518, 192) with delta (0, 0)
Screenshot: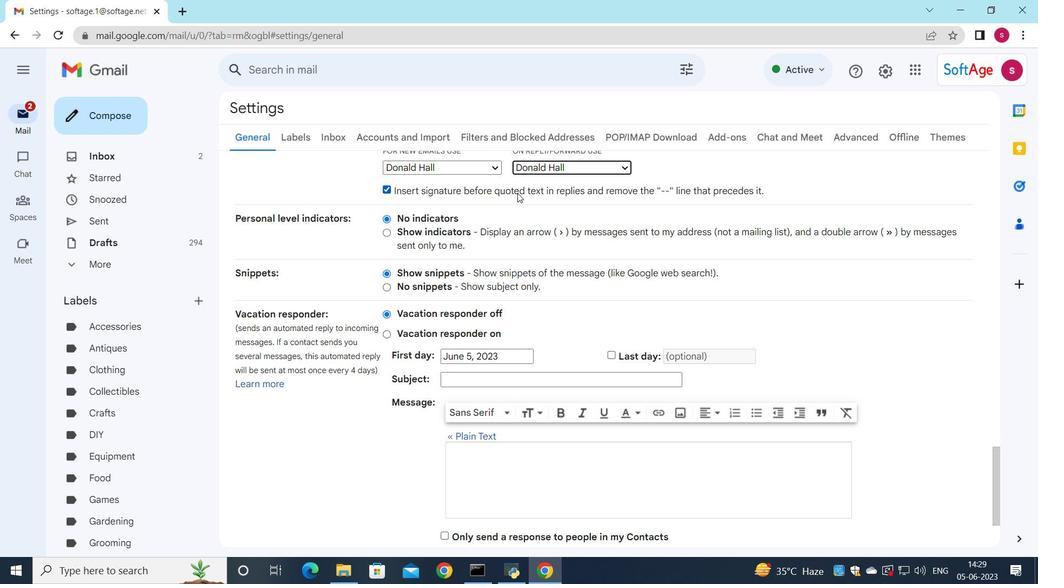 
Action: Mouse moved to (531, 202)
Screenshot: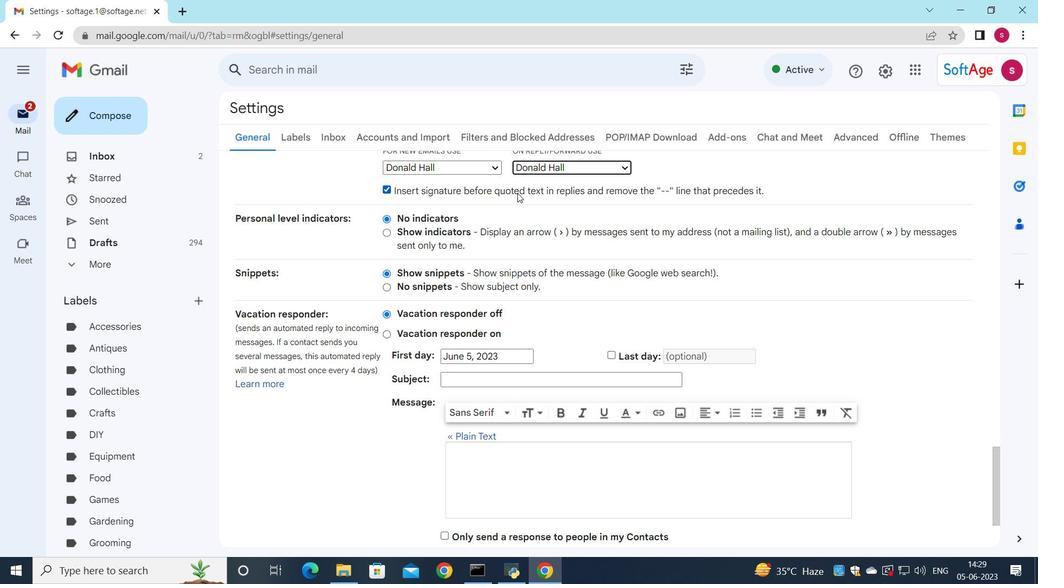 
Action: Mouse scrolled (531, 202) with delta (0, 0)
Screenshot: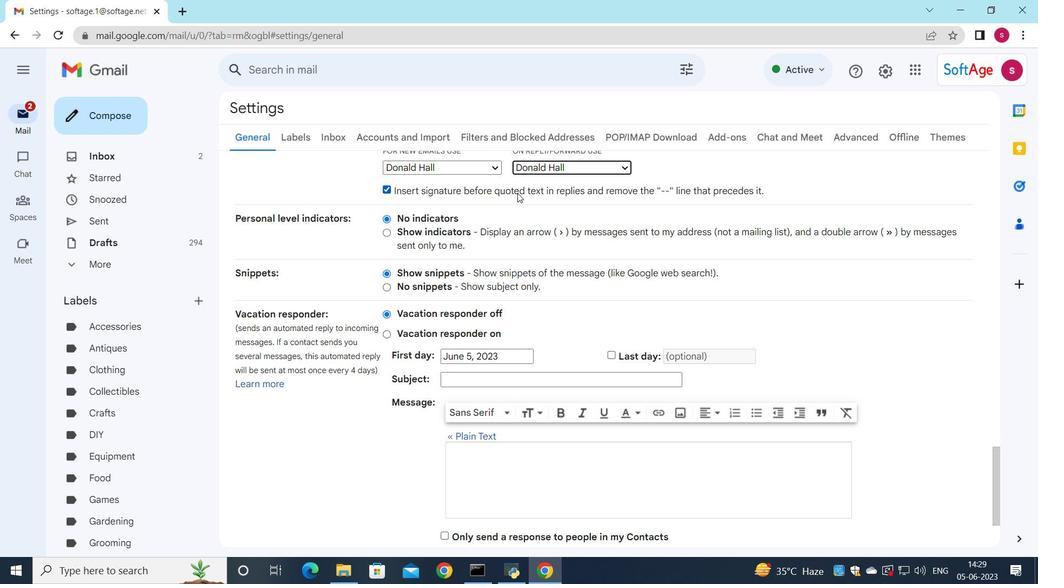 
Action: Mouse moved to (569, 472)
Screenshot: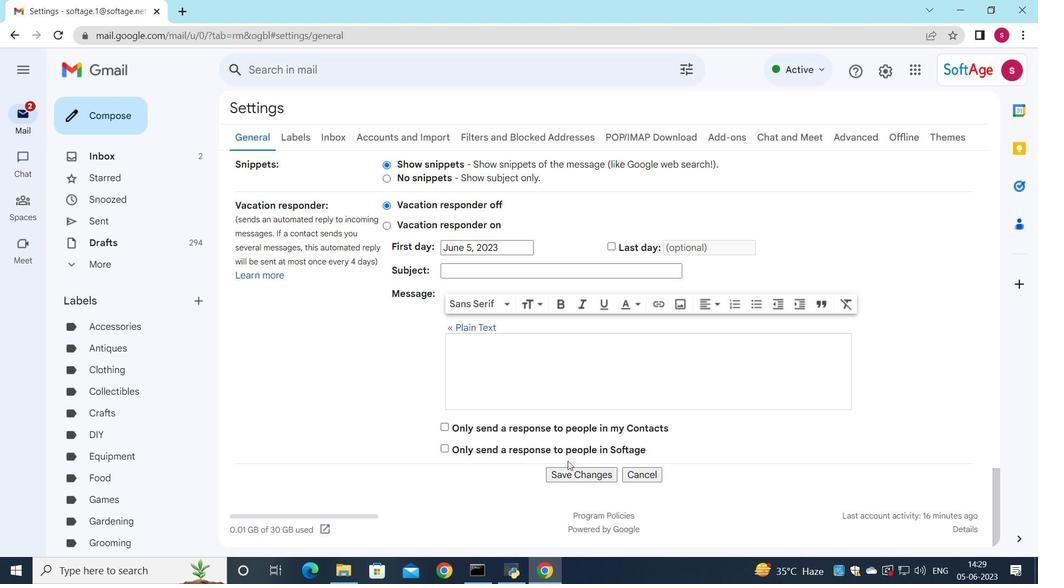 
Action: Mouse pressed left at (569, 472)
Screenshot: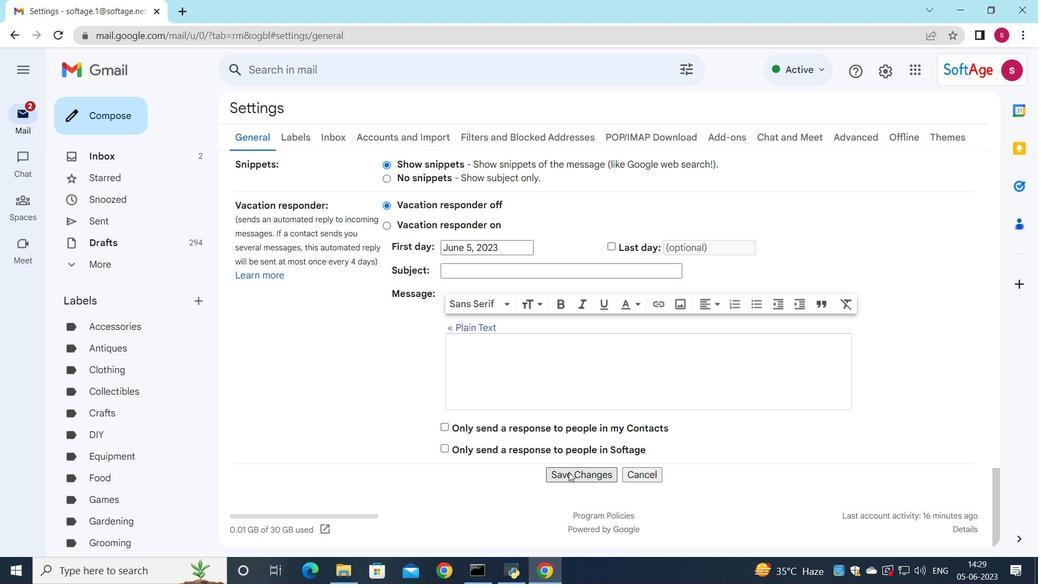 
Action: Mouse moved to (531, 188)
Screenshot: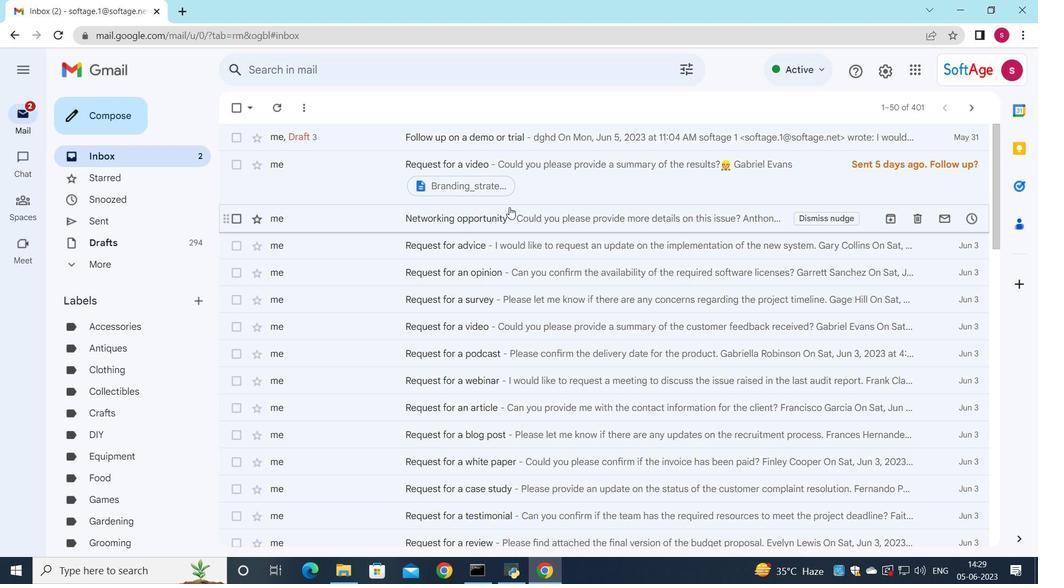 
Action: Mouse pressed left at (531, 188)
Screenshot: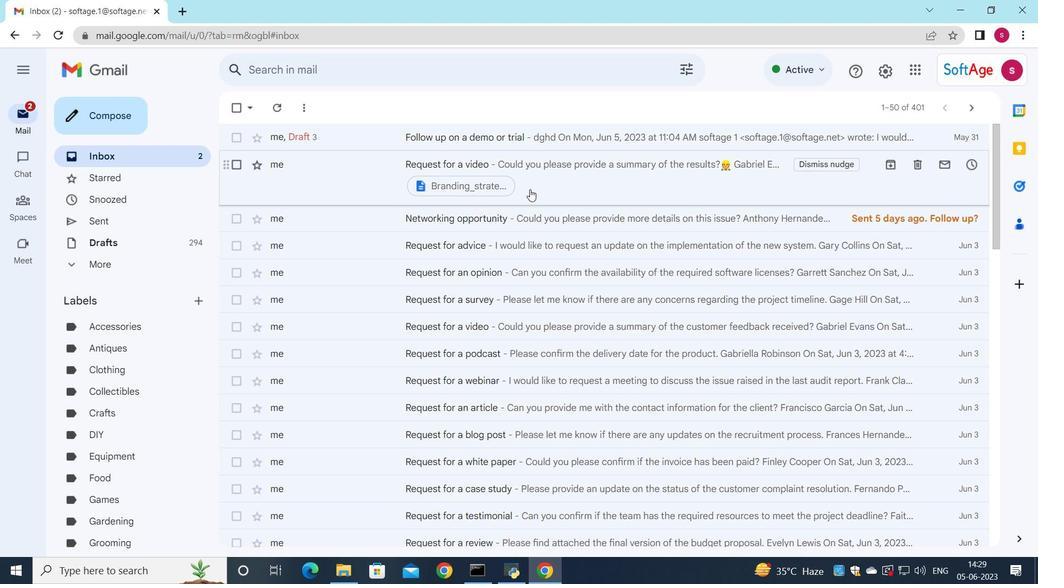 
Action: Mouse moved to (443, 448)
Screenshot: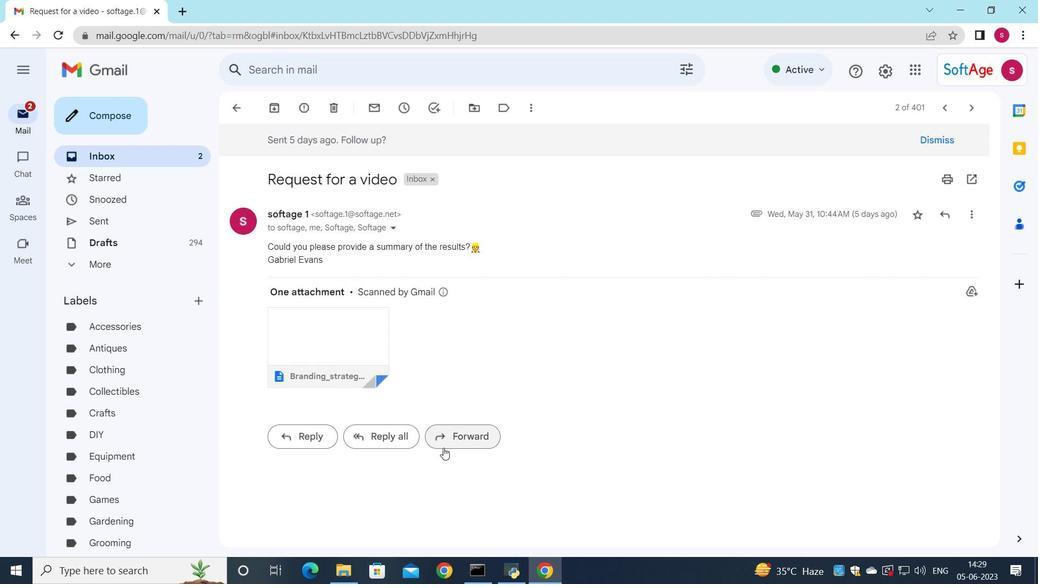 
Action: Mouse pressed left at (443, 448)
Screenshot: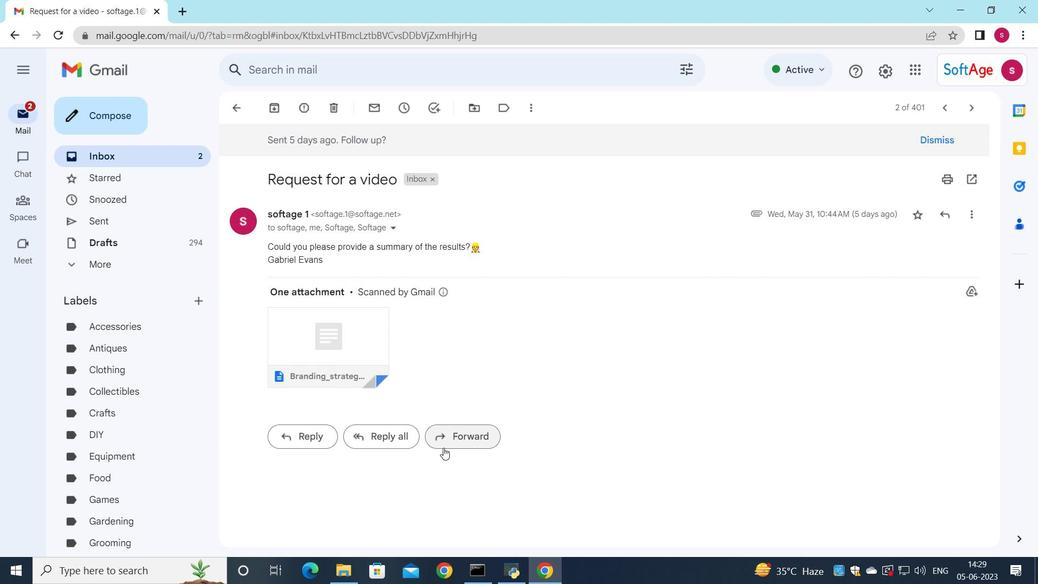 
Action: Mouse moved to (297, 404)
Screenshot: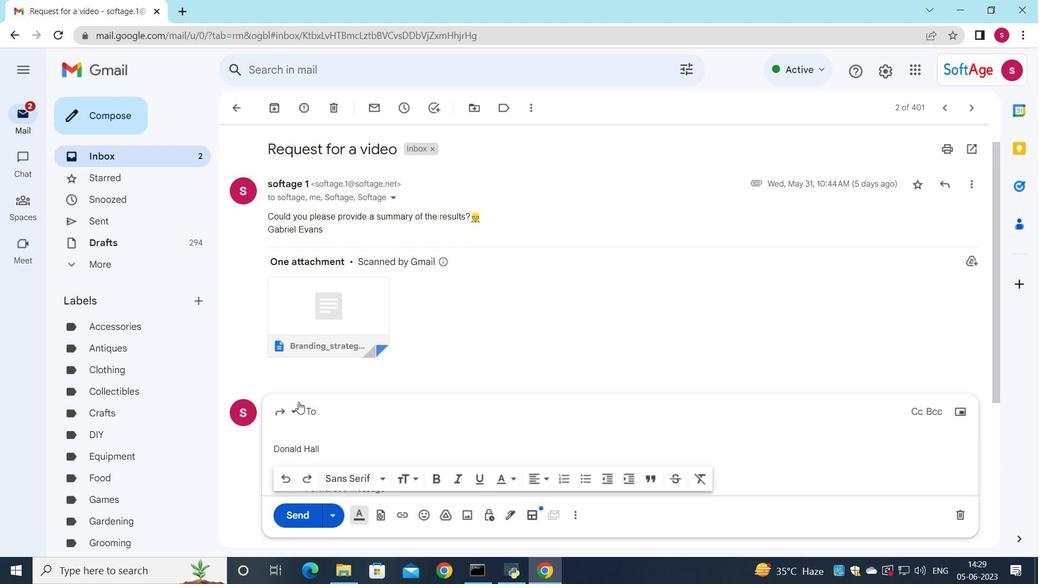 
Action: Mouse pressed left at (297, 404)
Screenshot: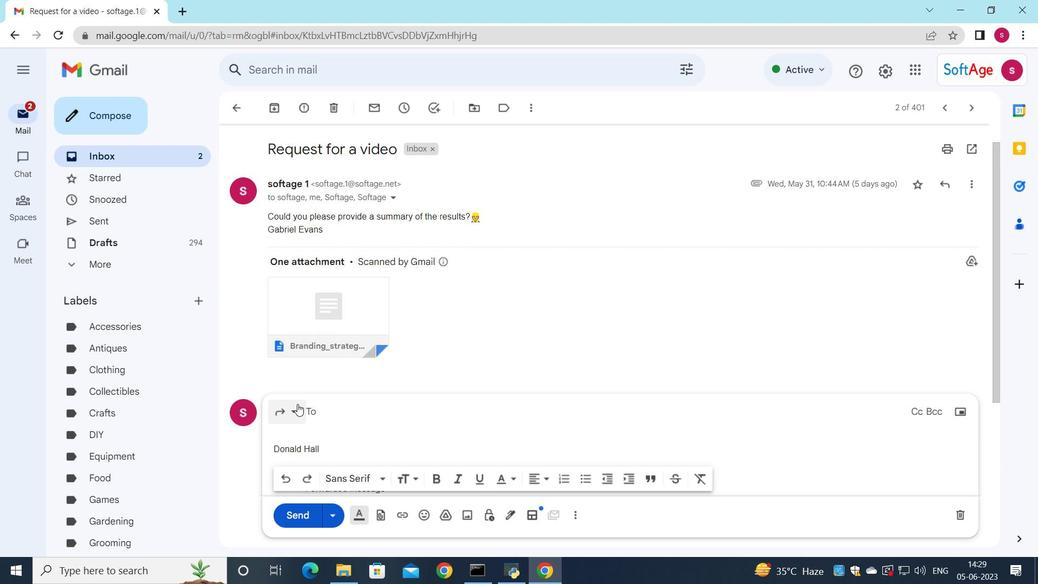 
Action: Mouse moved to (337, 352)
Screenshot: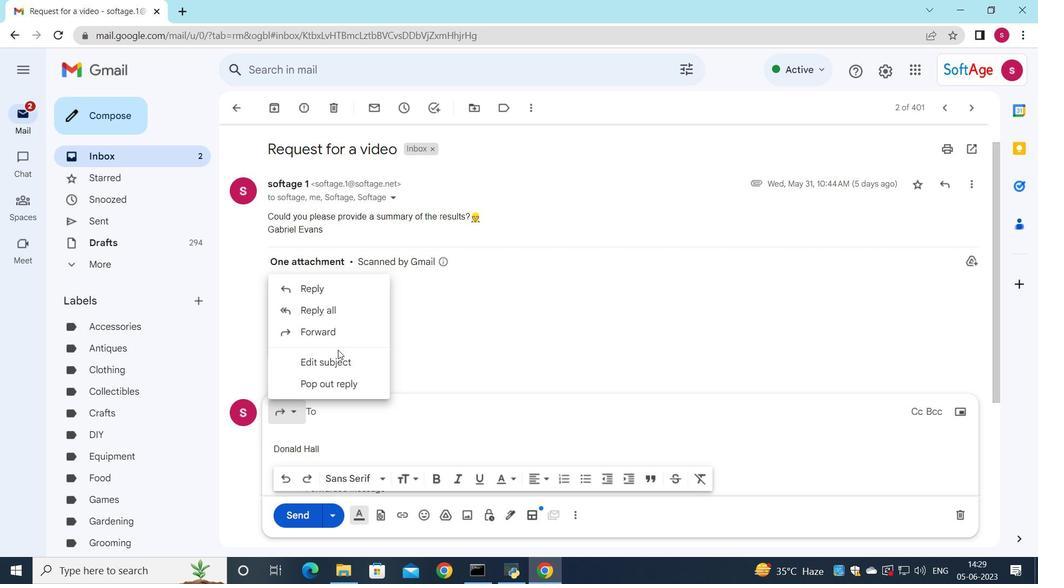 
Action: Mouse pressed left at (337, 352)
Screenshot: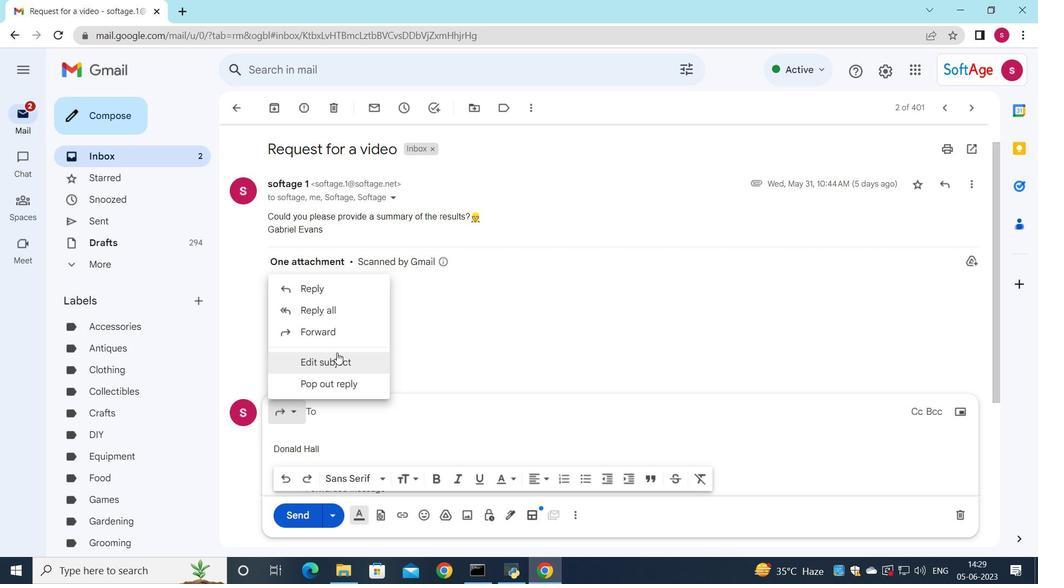 
Action: Mouse moved to (655, 247)
Screenshot: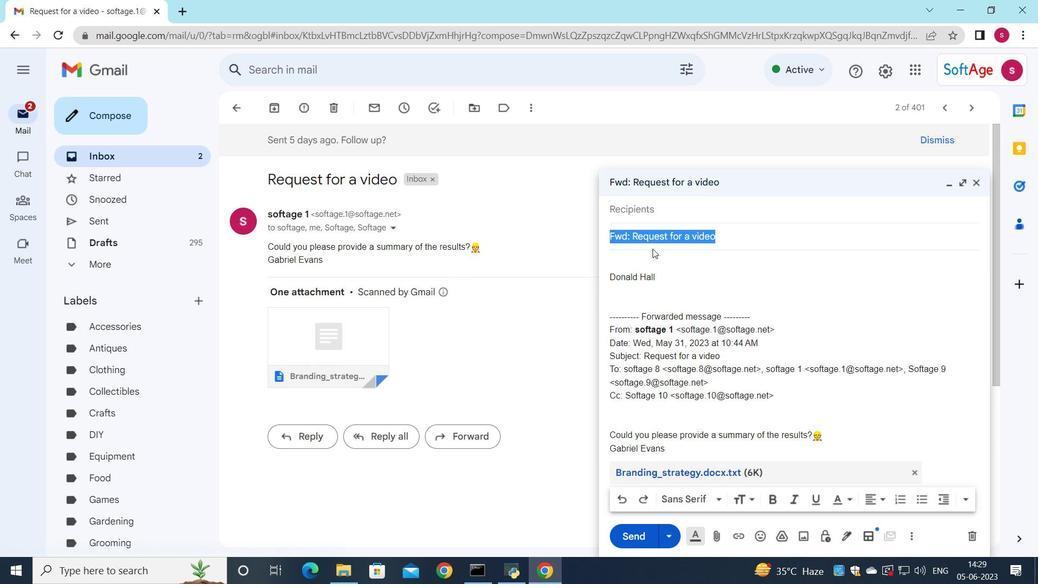 
Action: Key pressed <Key.shift>Performance<Key.space>review
Screenshot: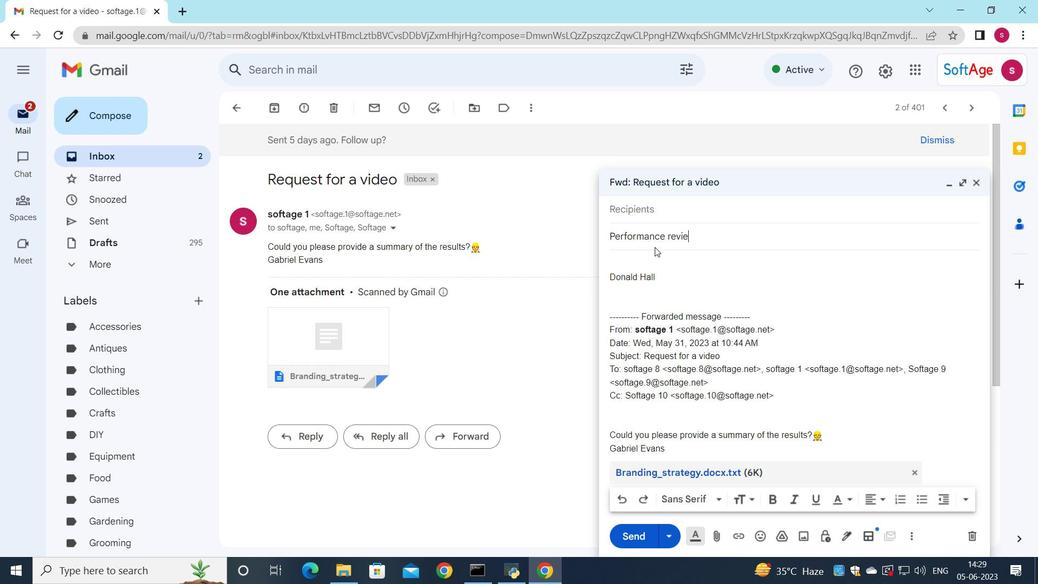
Action: Mouse moved to (661, 216)
Screenshot: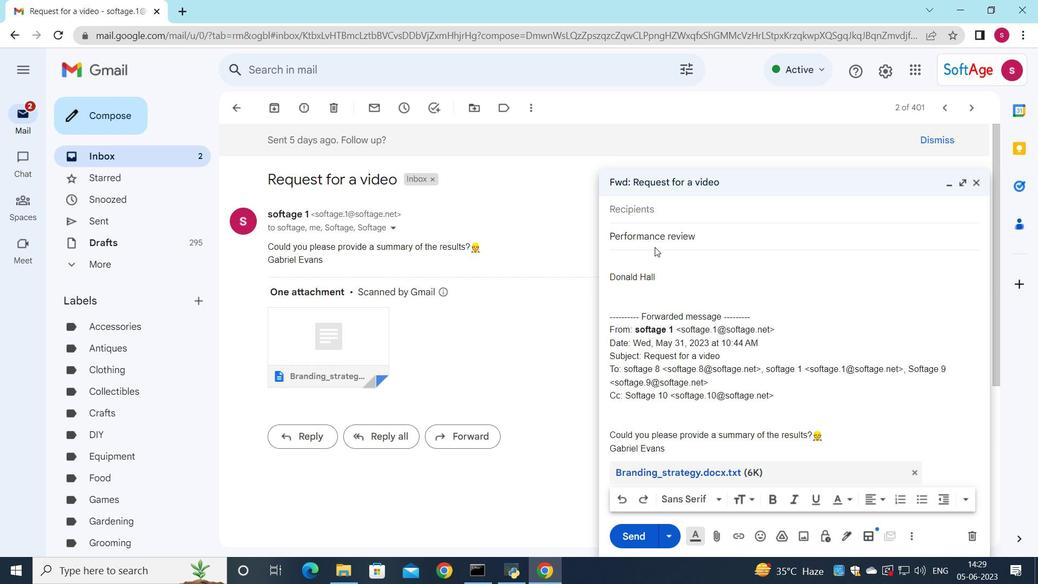
Action: Mouse pressed left at (661, 216)
Screenshot: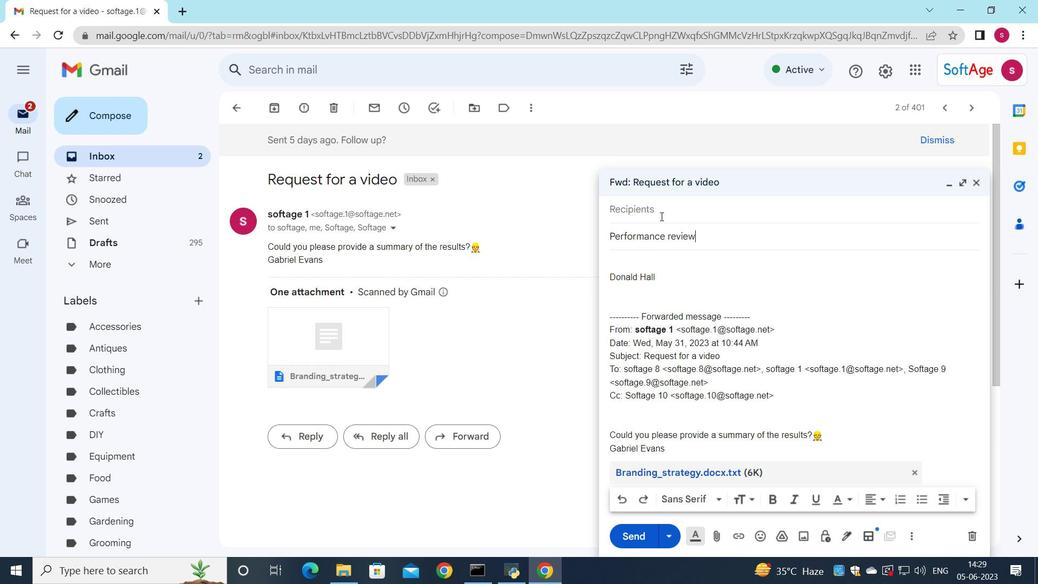 
Action: Key pressed s
Screenshot: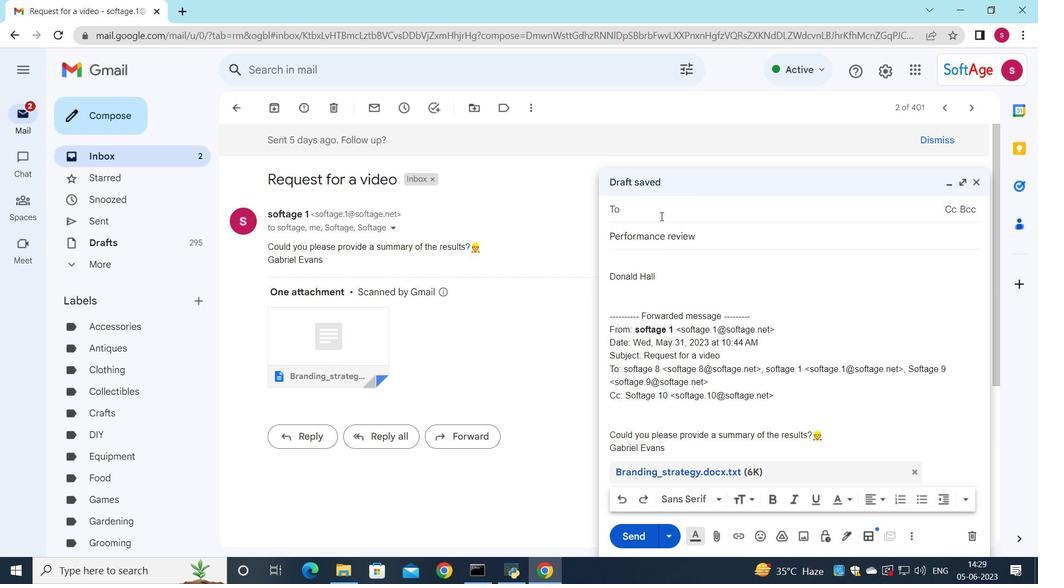 
Action: Mouse moved to (703, 230)
Screenshot: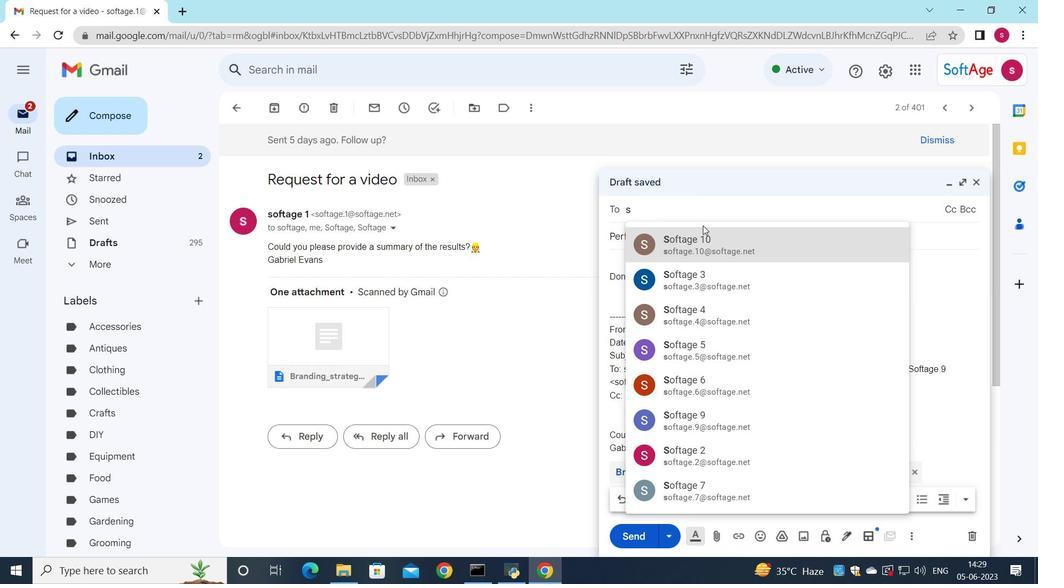 
Action: Mouse pressed left at (703, 230)
Screenshot: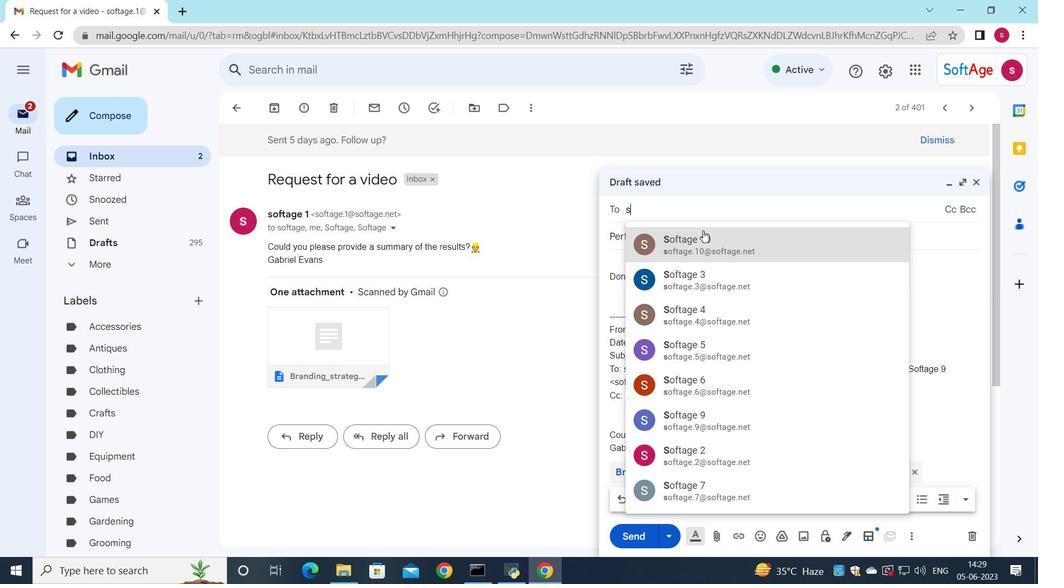 
Action: Mouse moved to (611, 266)
Screenshot: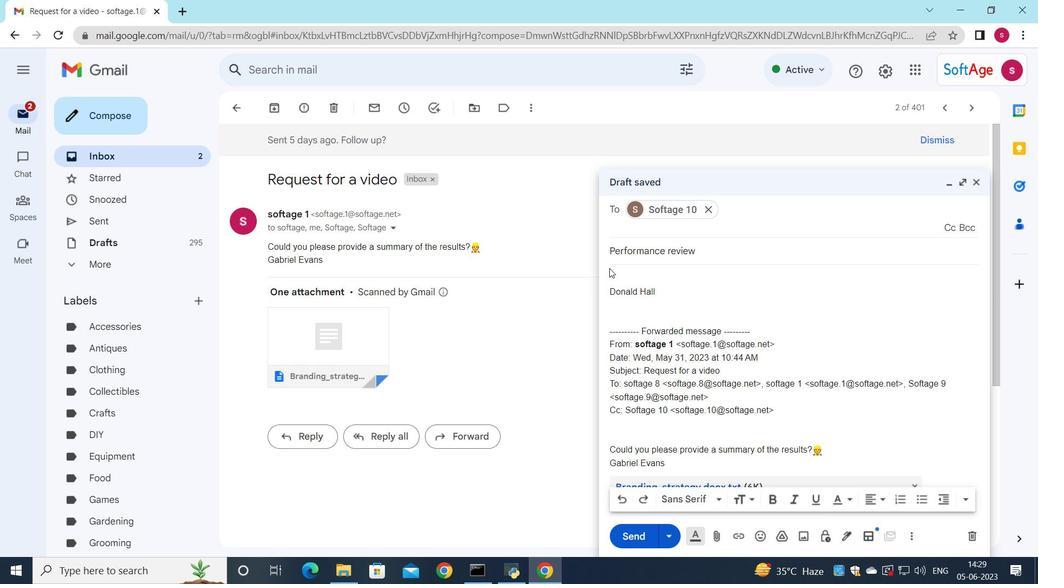 
Action: Mouse pressed left at (611, 266)
Screenshot: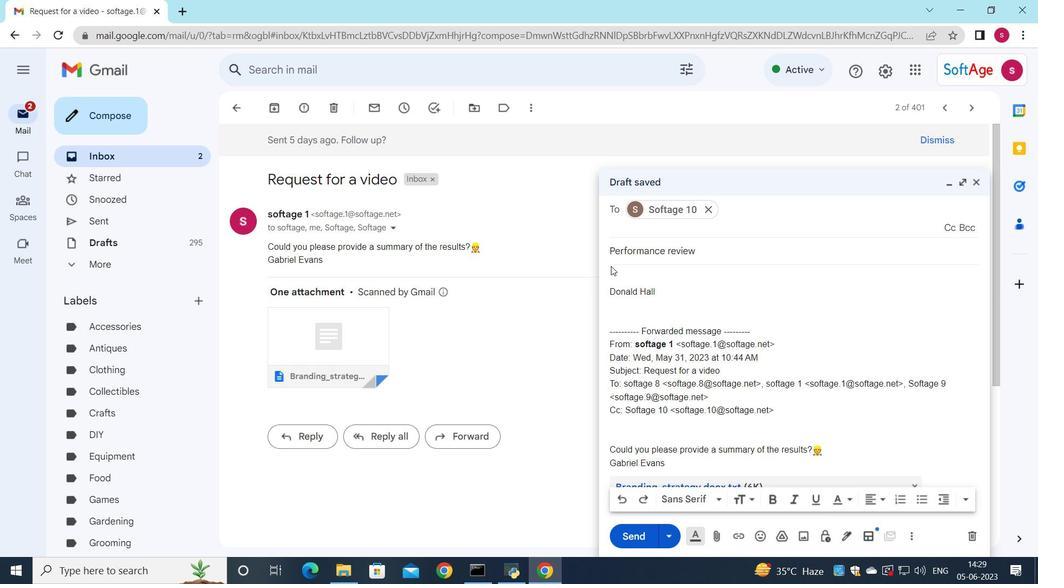 
Action: Mouse moved to (621, 271)
Screenshot: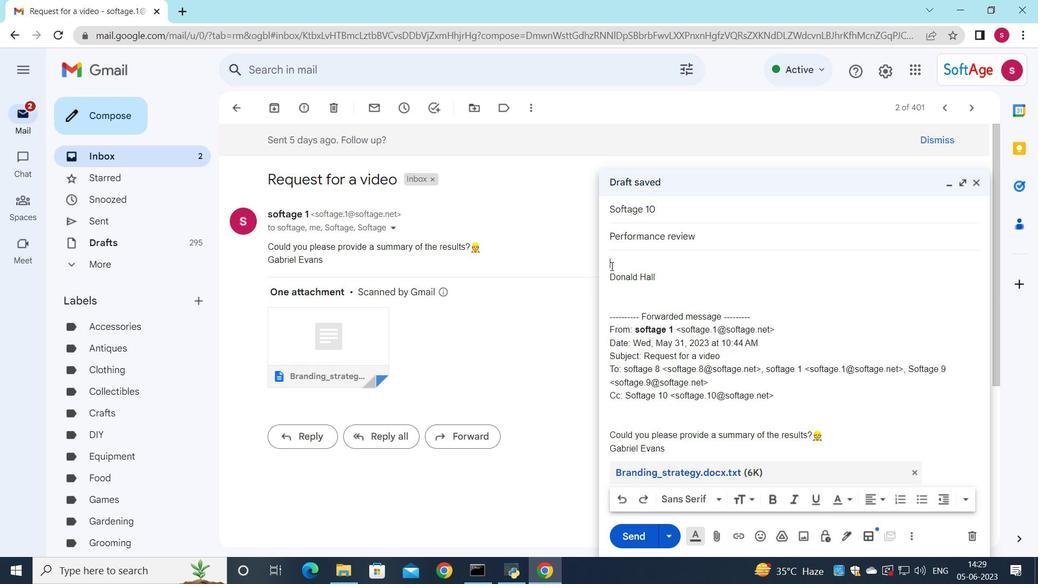 
Action: Key pressed <Key.shift>I<Key.space>need<Key.space>your<Key.space>input<Key.space>on<Key.space>the<Key.space>best<Key.space>approach<Key.space>to<Key.space>resolving<Key.space>a<Key.space>project<Key.space>issue.
Screenshot: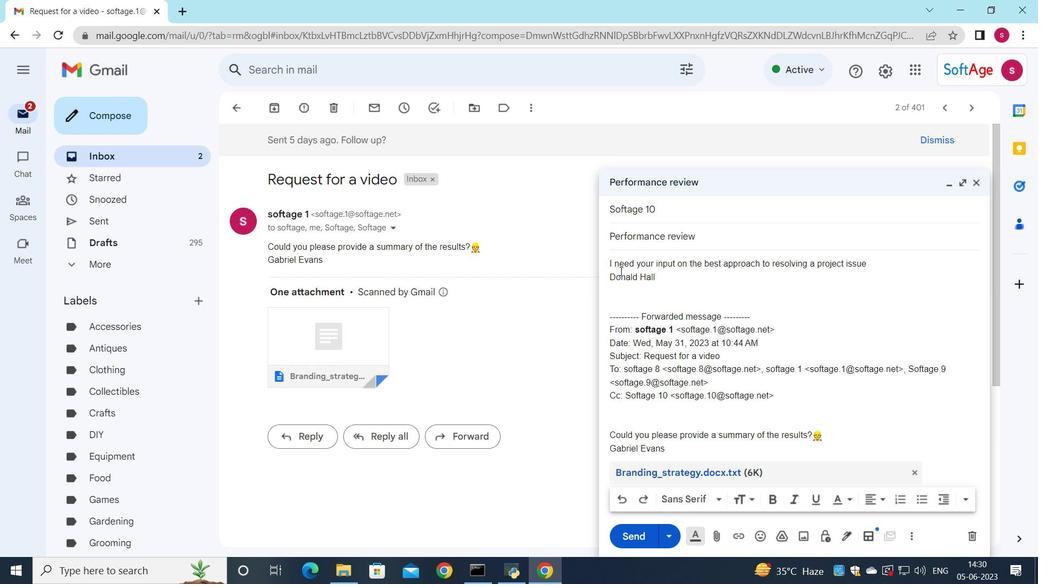 
Action: Mouse moved to (877, 259)
Screenshot: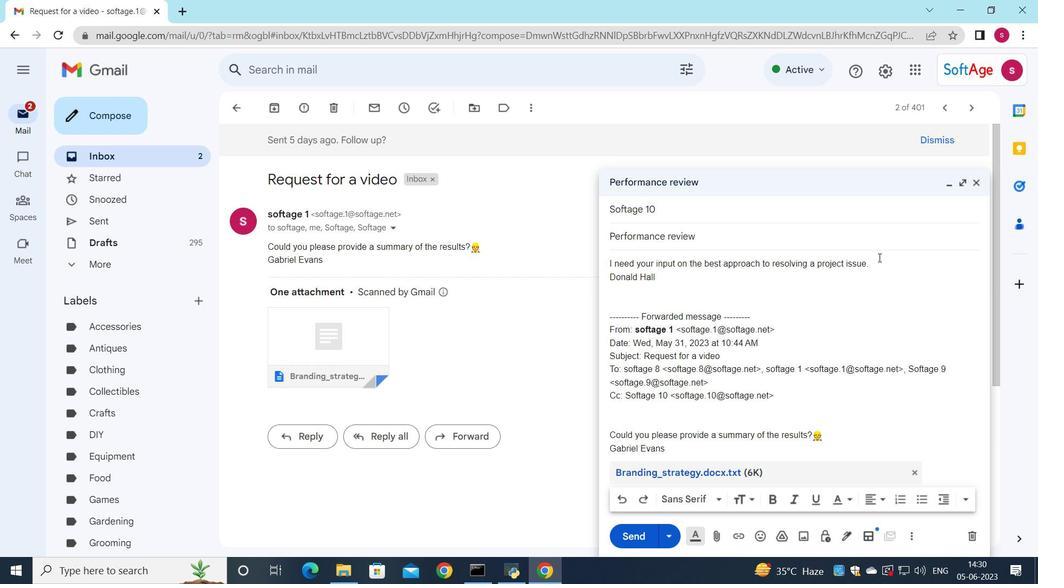 
Action: Mouse pressed left at (877, 259)
Screenshot: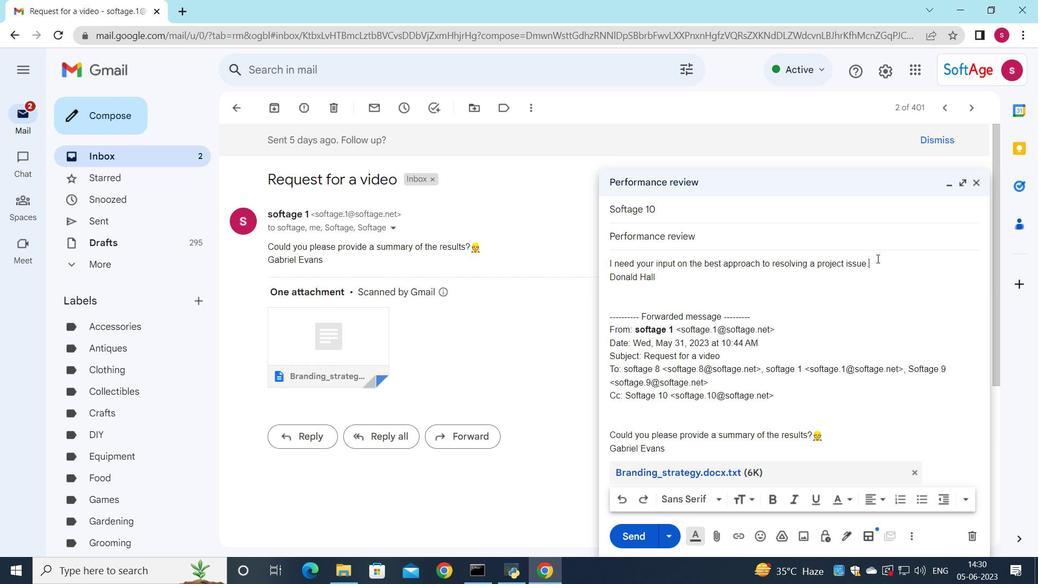 
Action: Mouse moved to (850, 501)
Screenshot: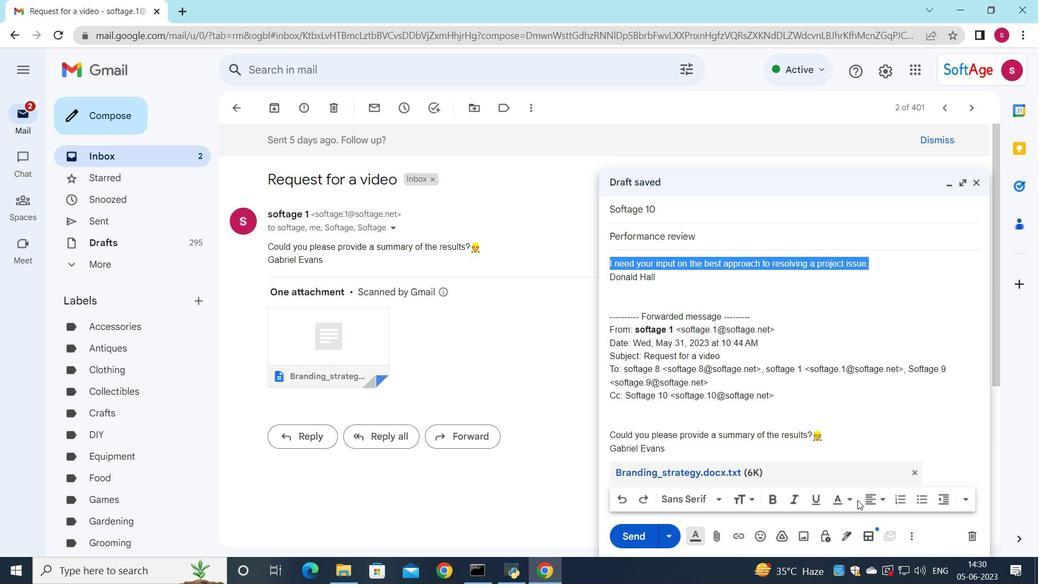 
Action: Mouse pressed left at (850, 501)
Screenshot: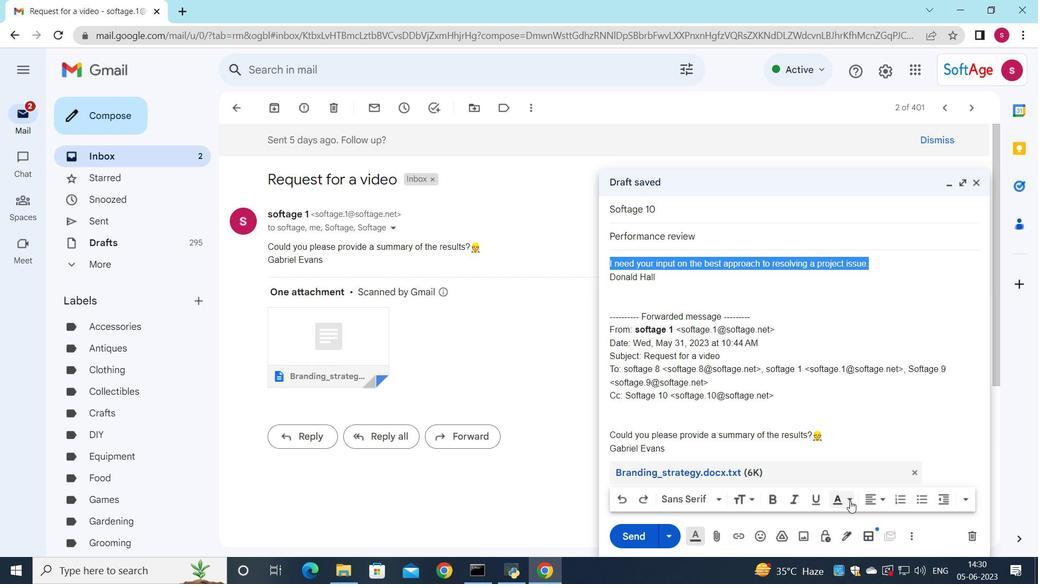 
Action: Mouse moved to (830, 406)
Screenshot: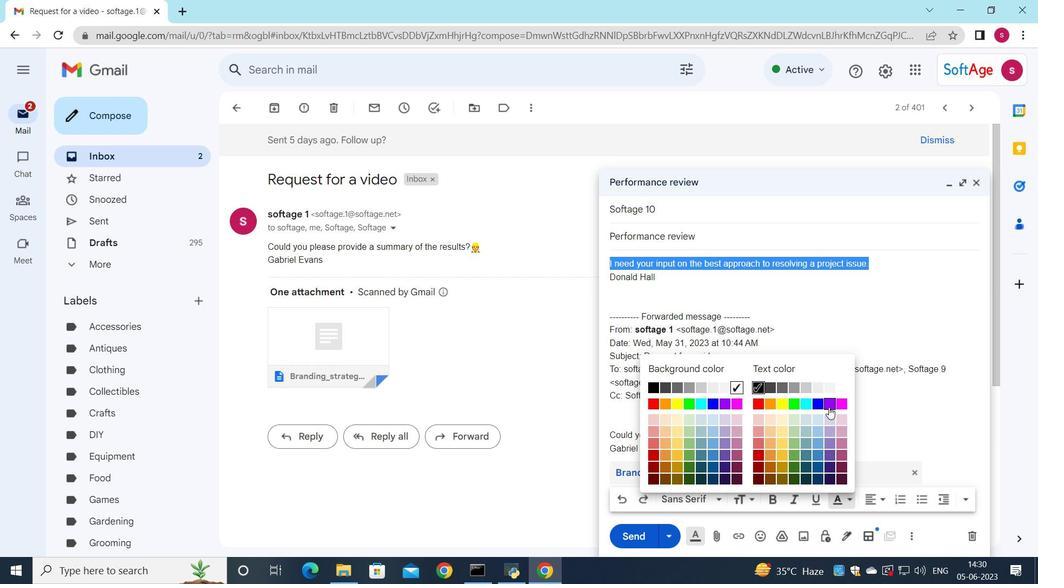 
Action: Mouse pressed left at (830, 406)
Screenshot: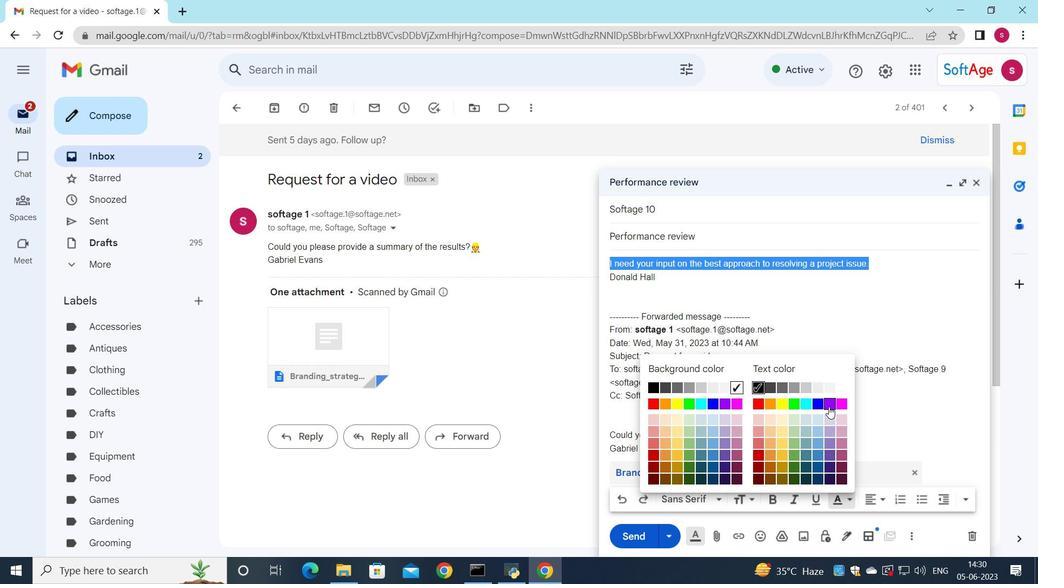 
Action: Mouse moved to (849, 502)
Screenshot: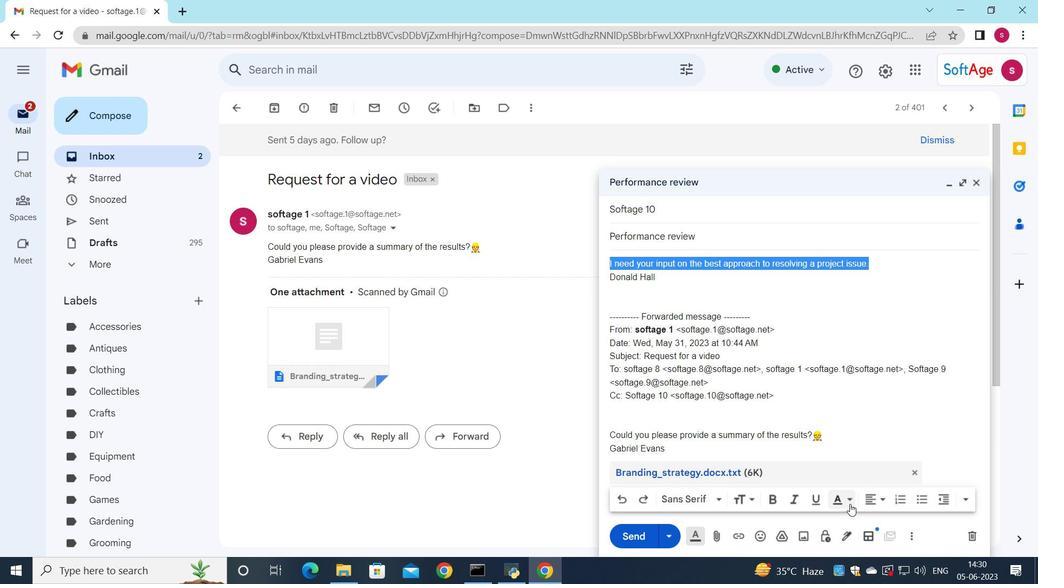 
Action: Mouse pressed left at (849, 502)
Screenshot: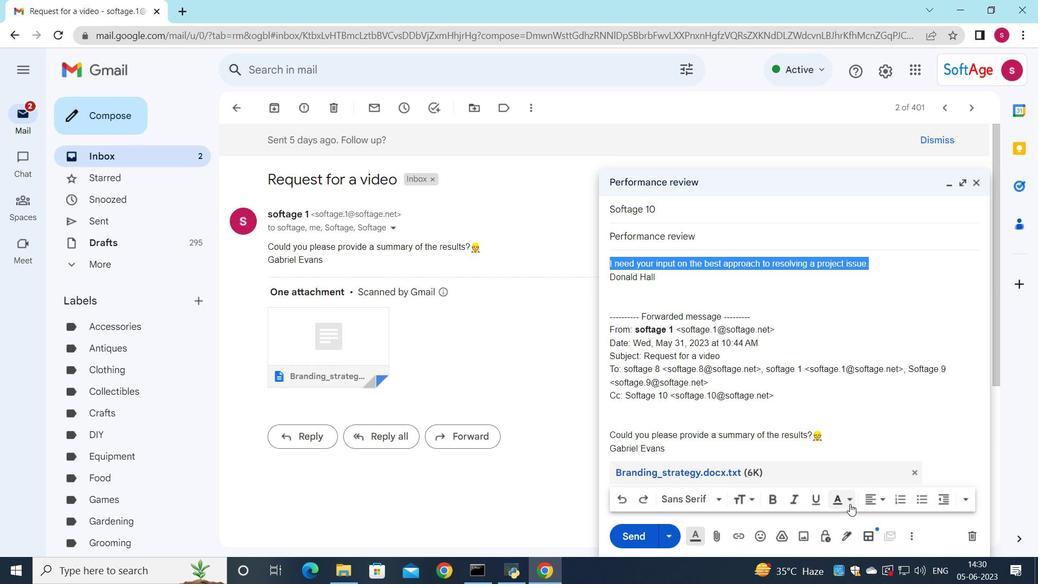 
Action: Mouse moved to (655, 404)
Screenshot: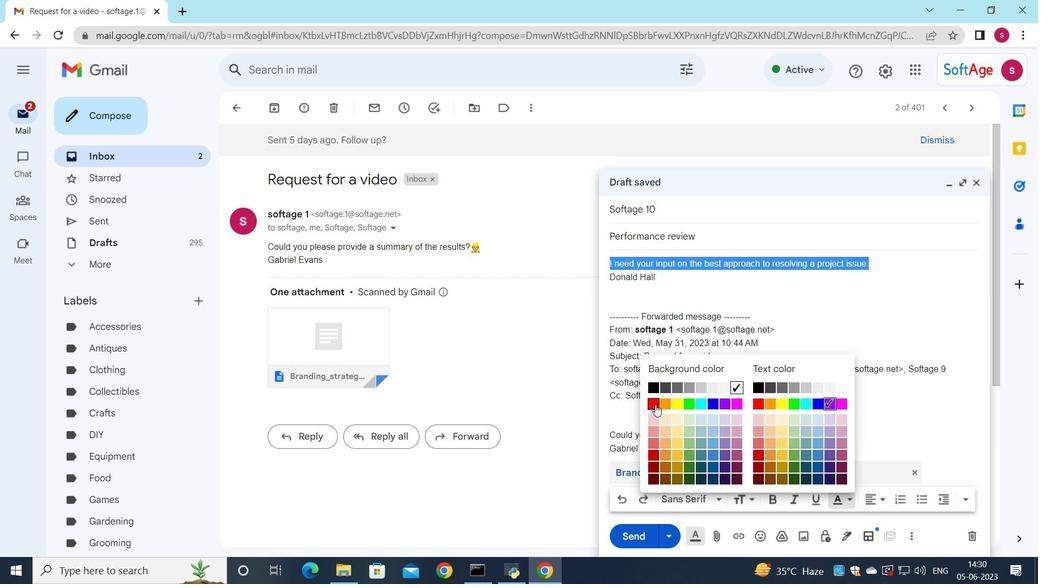 
Action: Mouse pressed left at (655, 404)
Screenshot: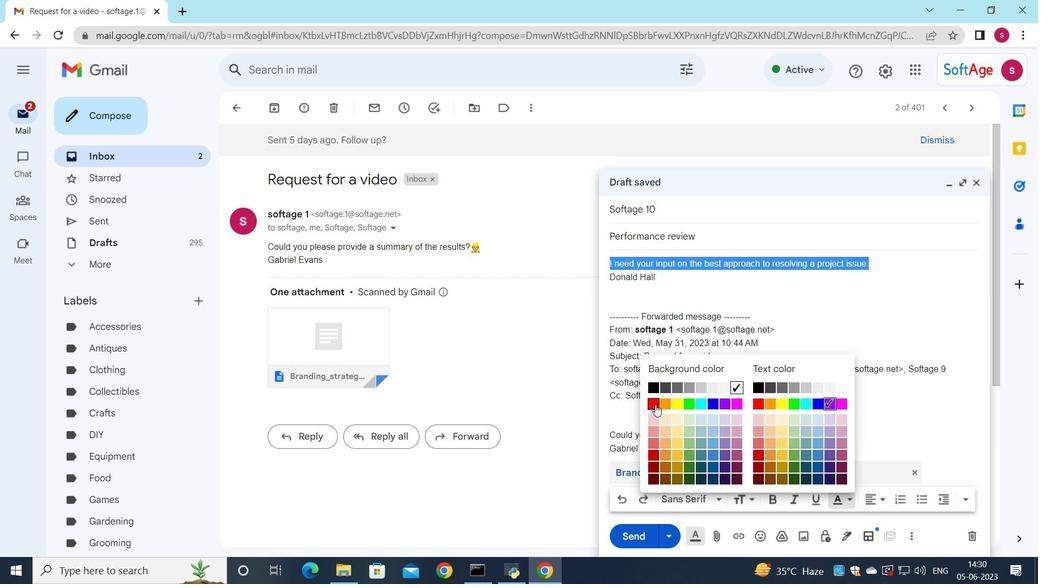 
Action: Mouse moved to (633, 536)
Screenshot: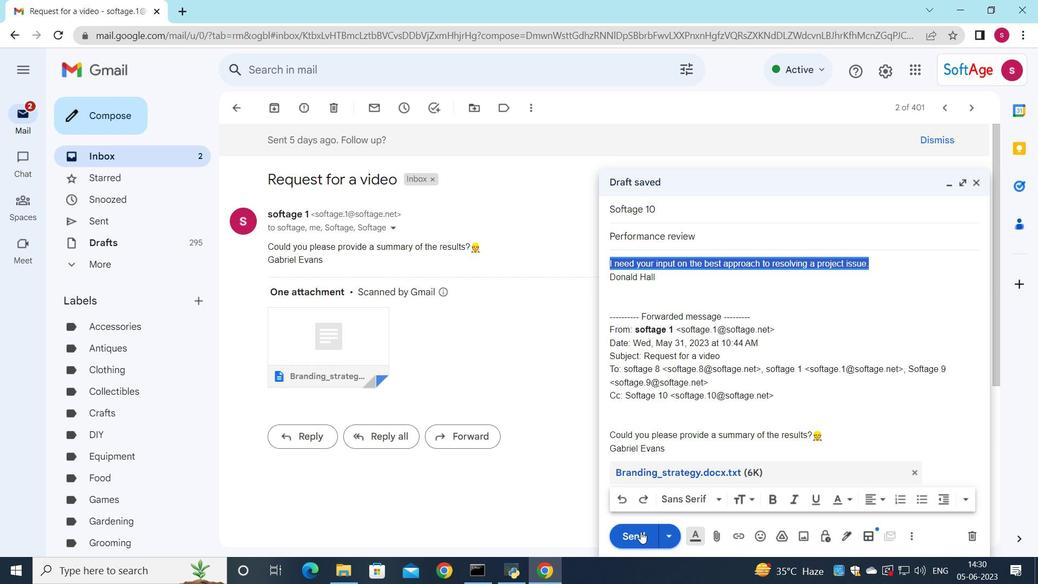 
Action: Mouse pressed left at (633, 536)
Screenshot: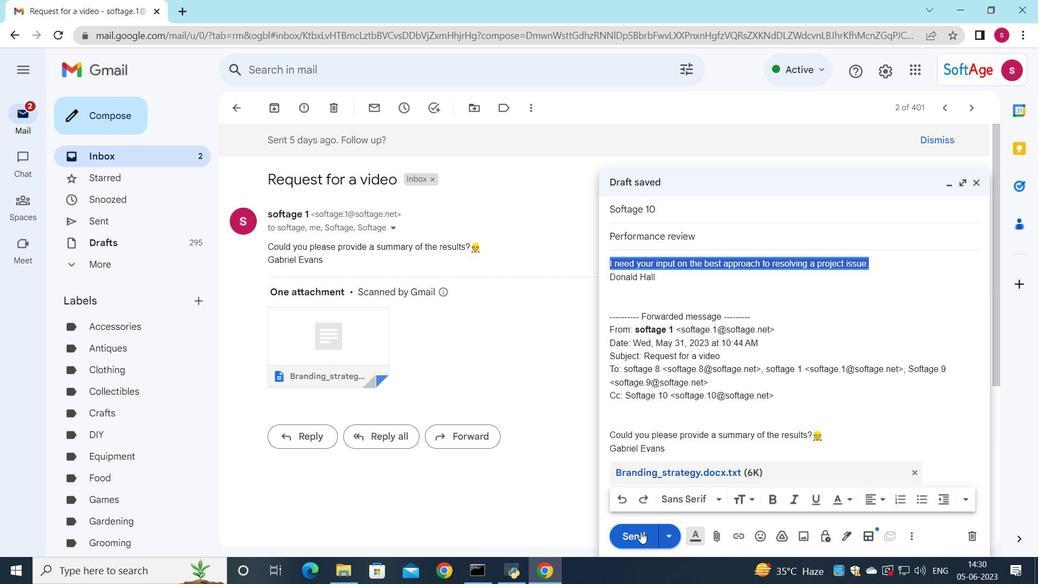 
Action: Mouse moved to (623, 503)
Screenshot: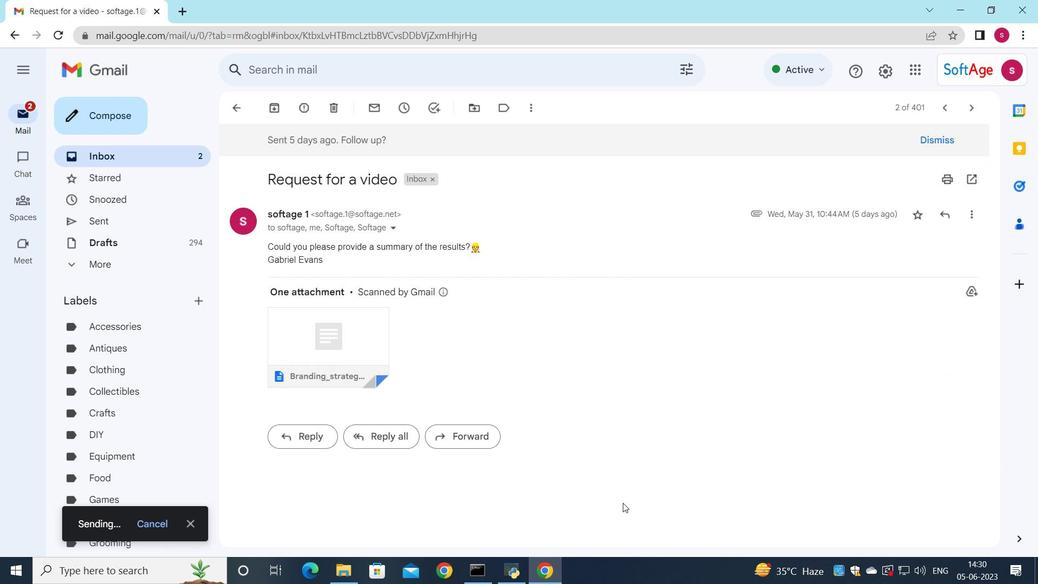 
